 Task: Look for space in Fuyu, China from 9th August, 2023 to 12th August, 2023 for 1 adult in price range Rs.6000 to Rs.15000. Place can be entire place with 1  bedroom having 1 bed and 1 bathroom. Property type can be house, flat, guest house. Amenities needed are: wifi. Booking option can be shelf check-in. Required host language is Chinese (Simplified).
Action: Mouse moved to (714, 100)
Screenshot: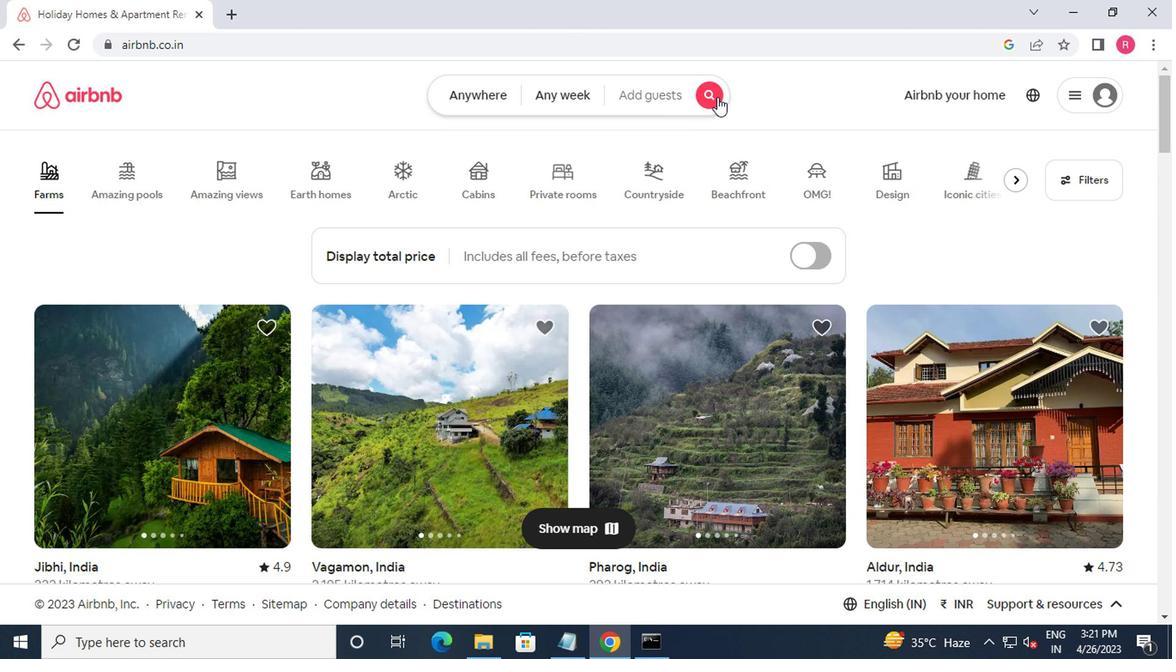 
Action: Mouse pressed left at (714, 100)
Screenshot: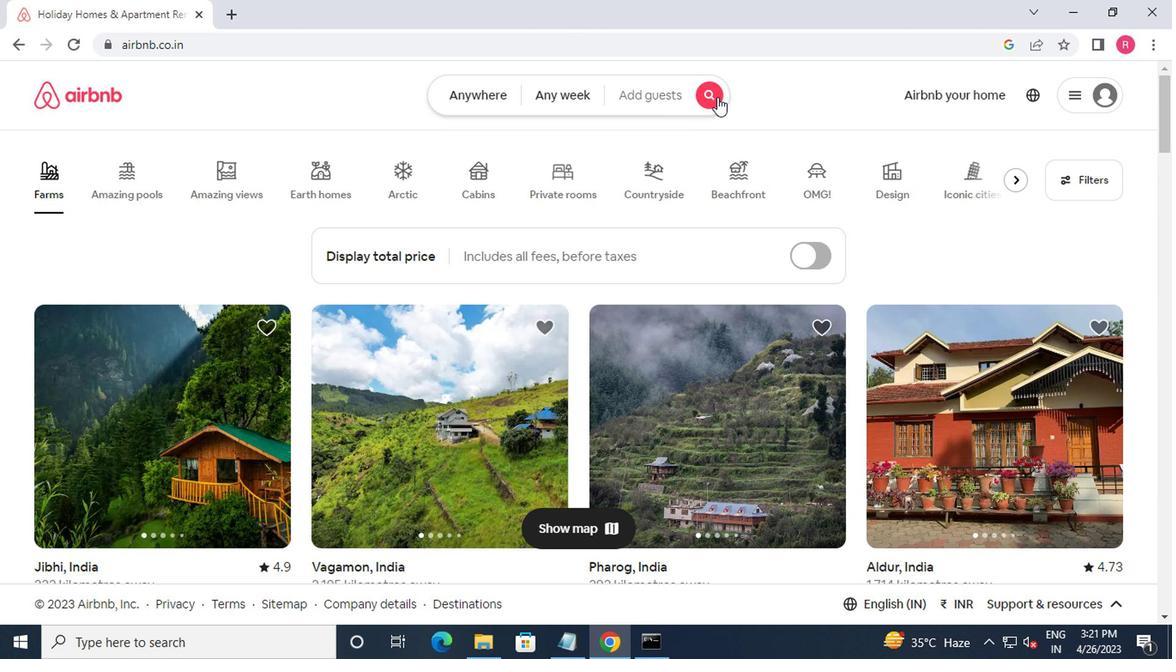 
Action: Mouse moved to (404, 162)
Screenshot: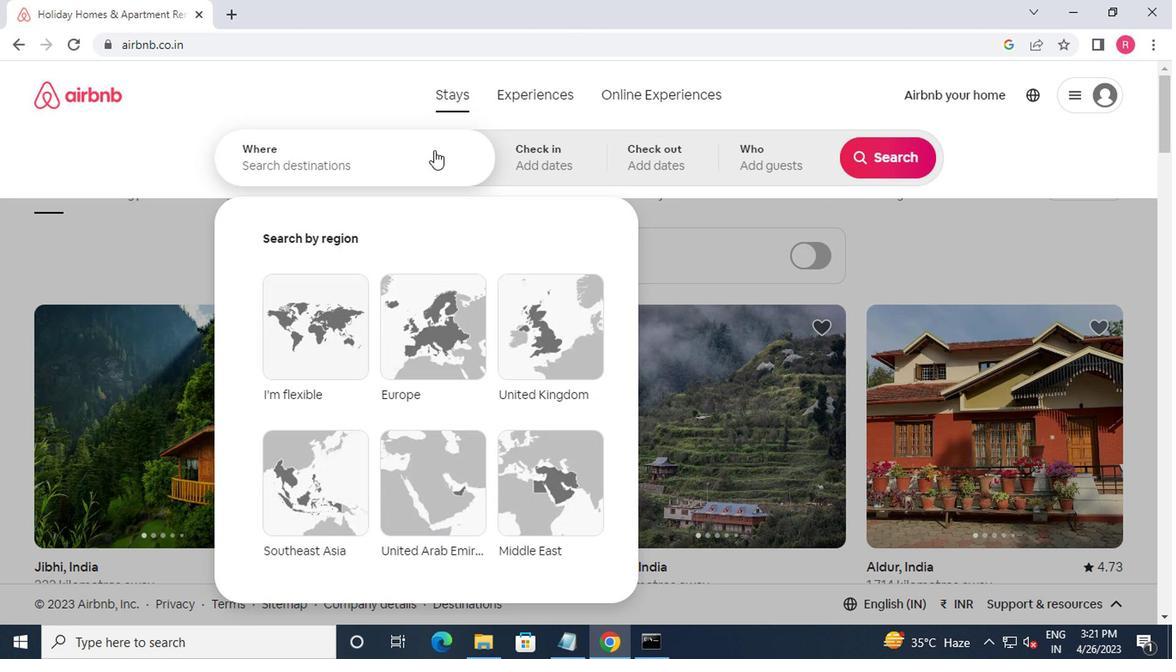 
Action: Mouse pressed left at (404, 162)
Screenshot: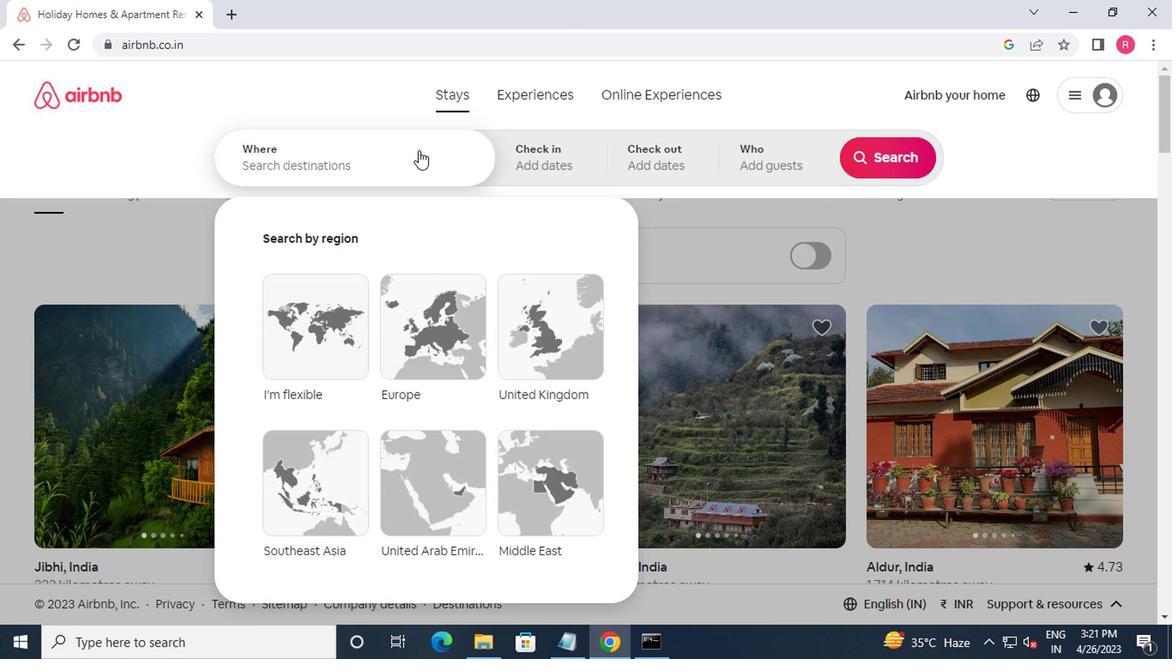 
Action: Mouse moved to (399, 164)
Screenshot: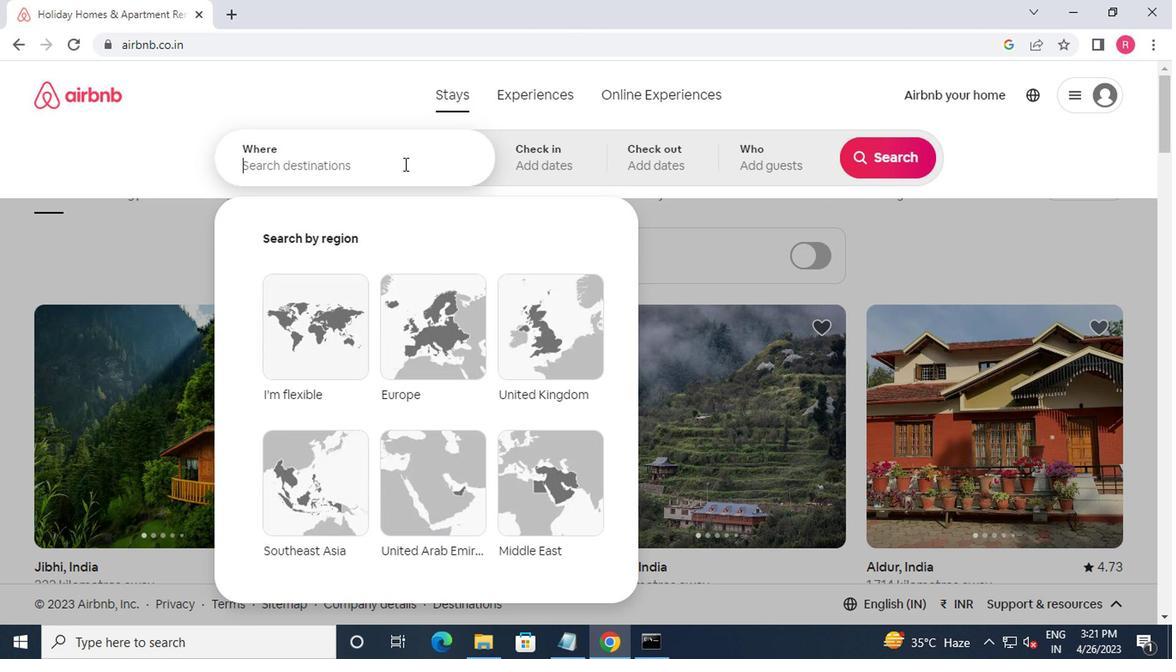 
Action: Key pressed fuyu,china<Key.enter>
Screenshot: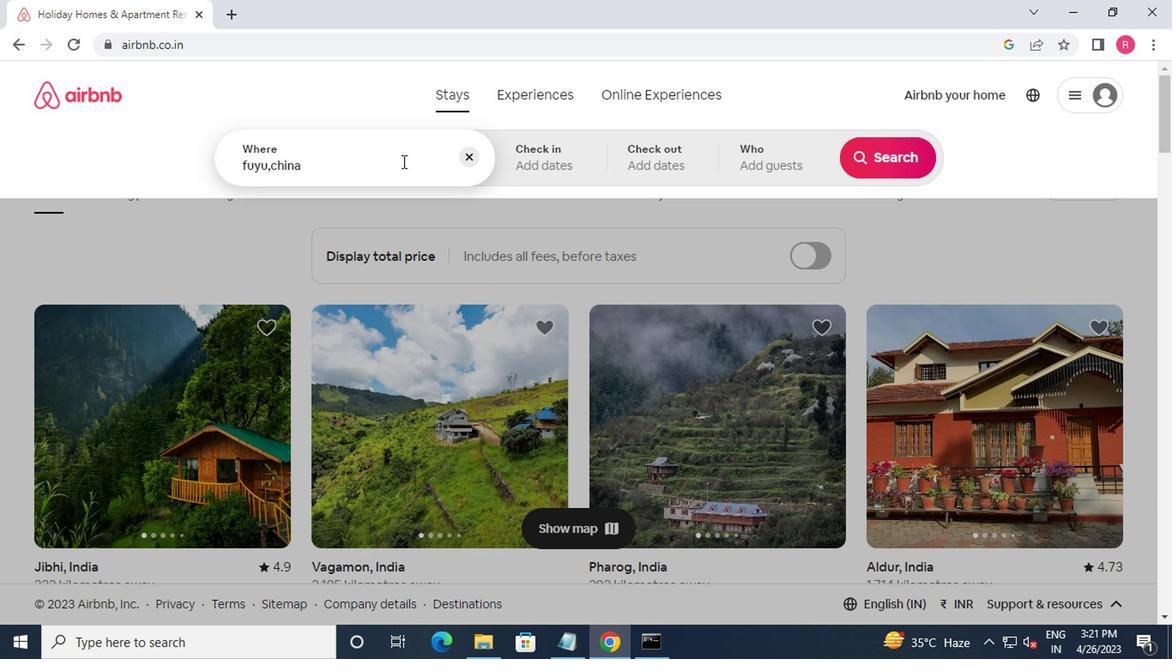 
Action: Mouse moved to (871, 304)
Screenshot: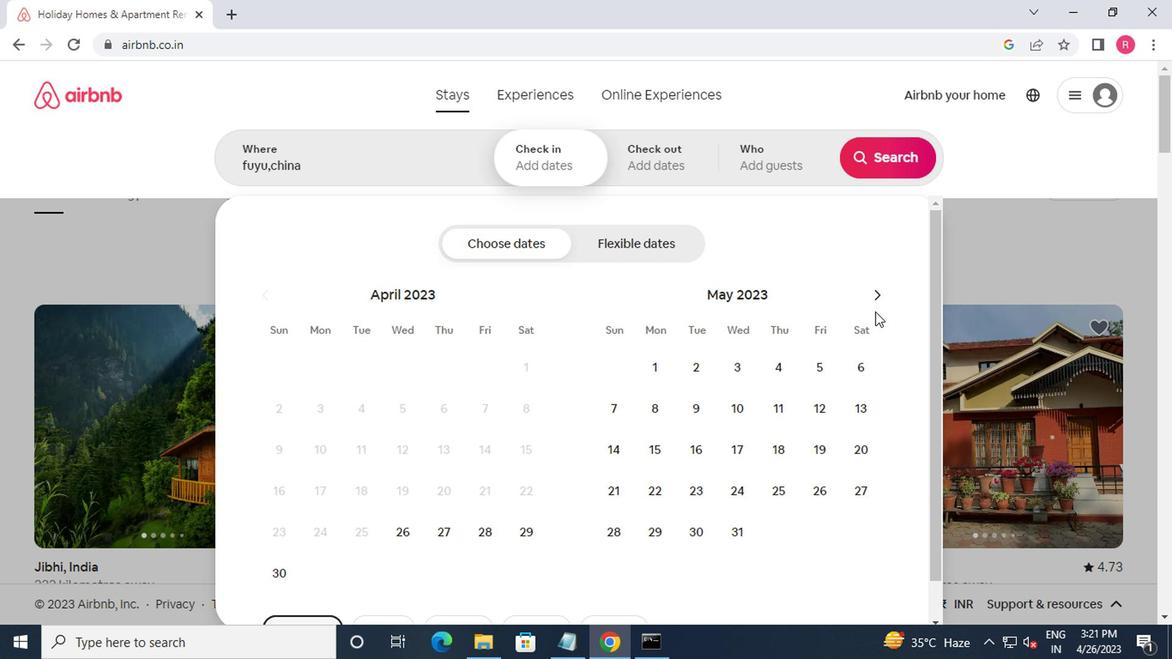 
Action: Mouse pressed left at (871, 304)
Screenshot: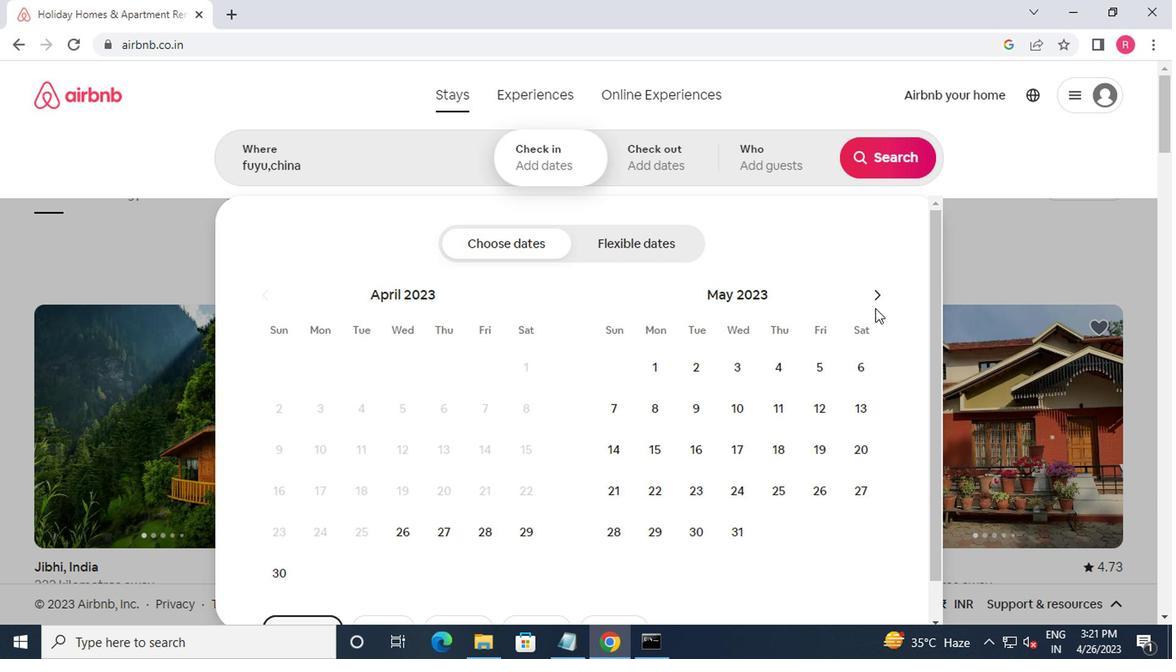 
Action: Mouse moved to (872, 304)
Screenshot: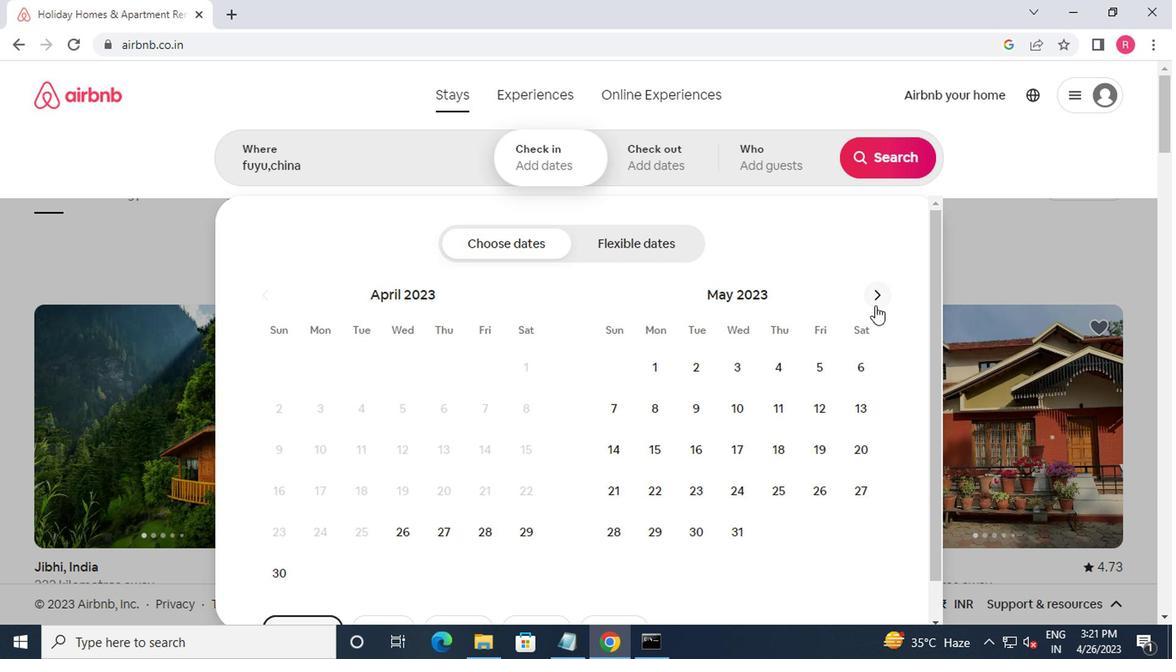 
Action: Mouse pressed left at (872, 304)
Screenshot: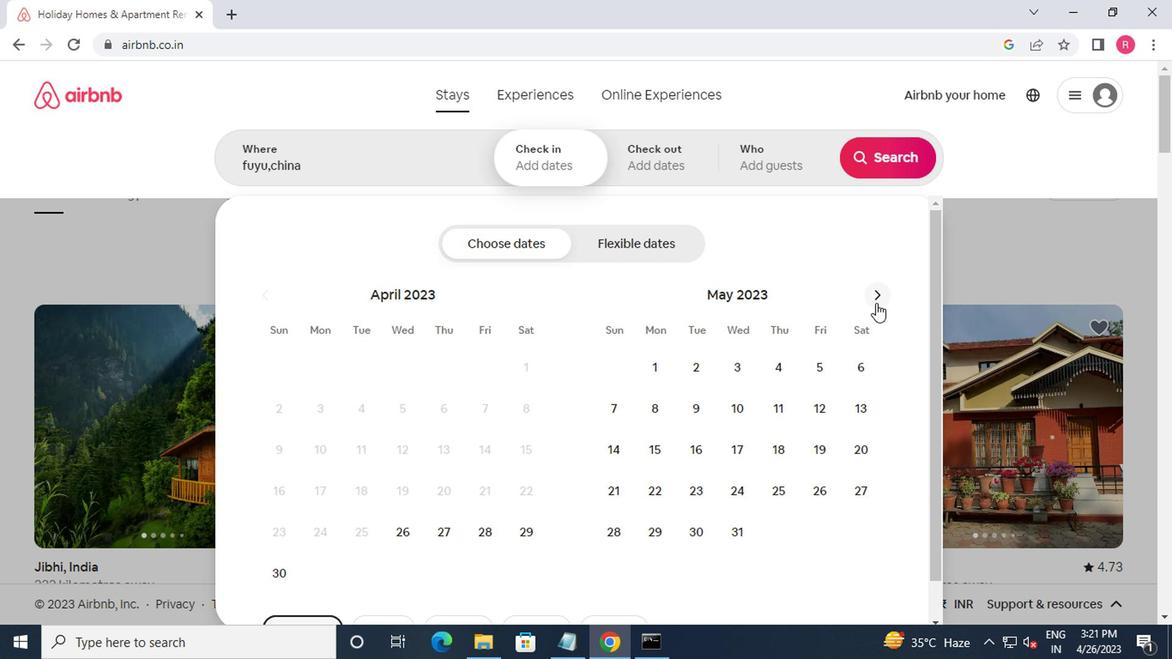 
Action: Mouse pressed left at (872, 304)
Screenshot: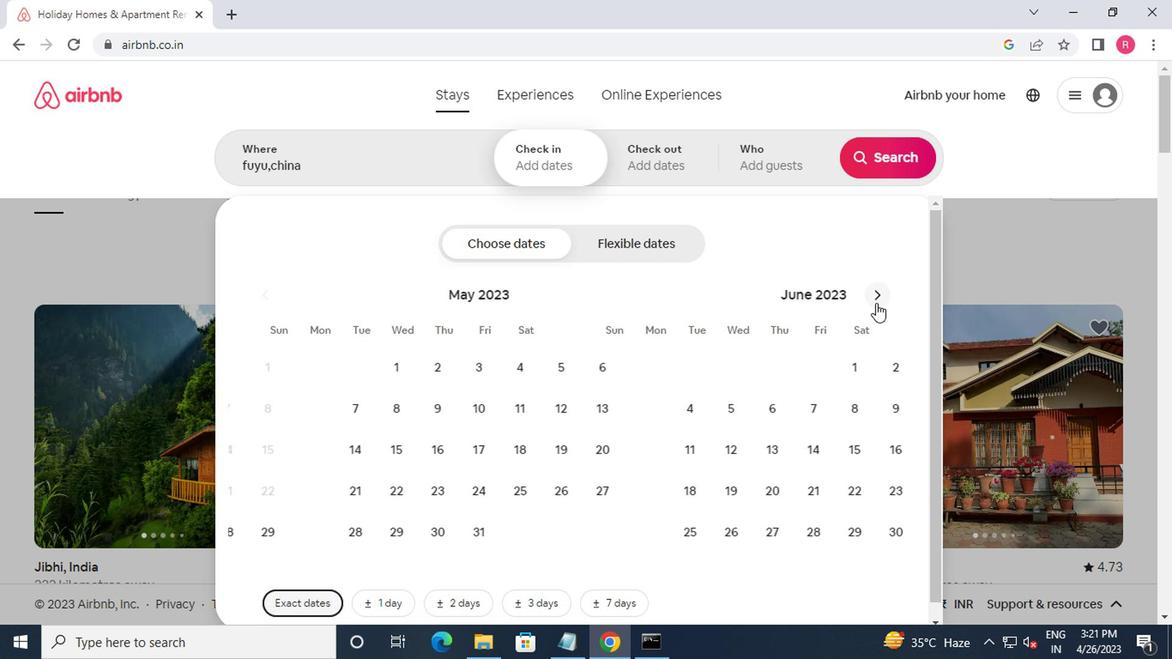 
Action: Mouse moved to (874, 304)
Screenshot: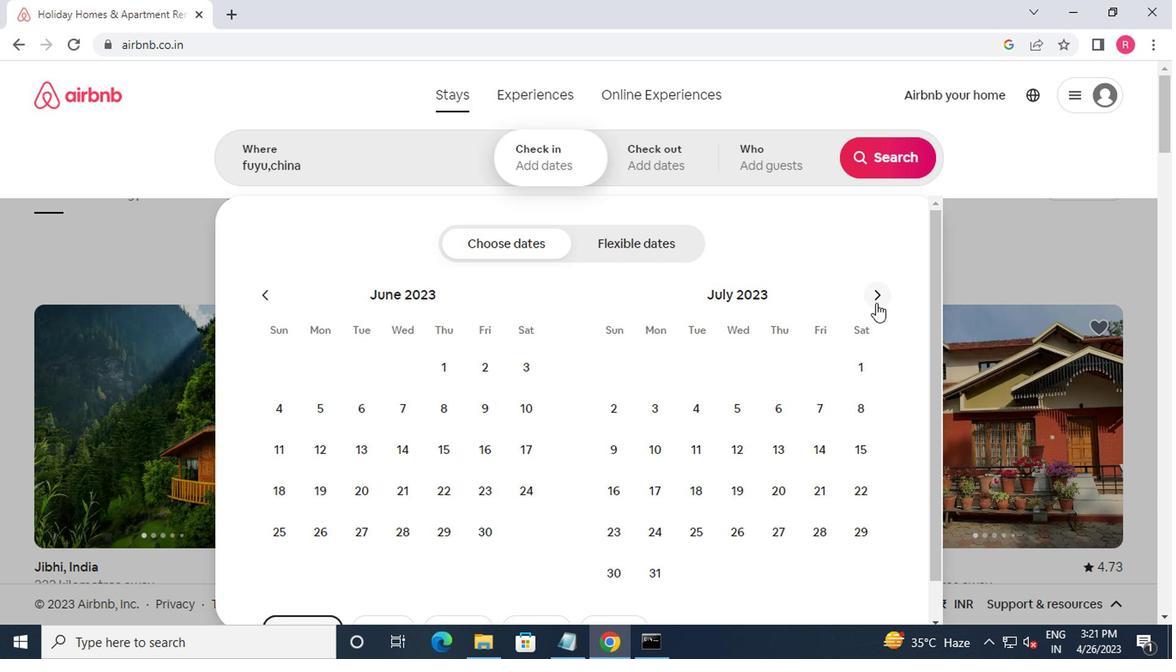 
Action: Mouse pressed left at (874, 304)
Screenshot: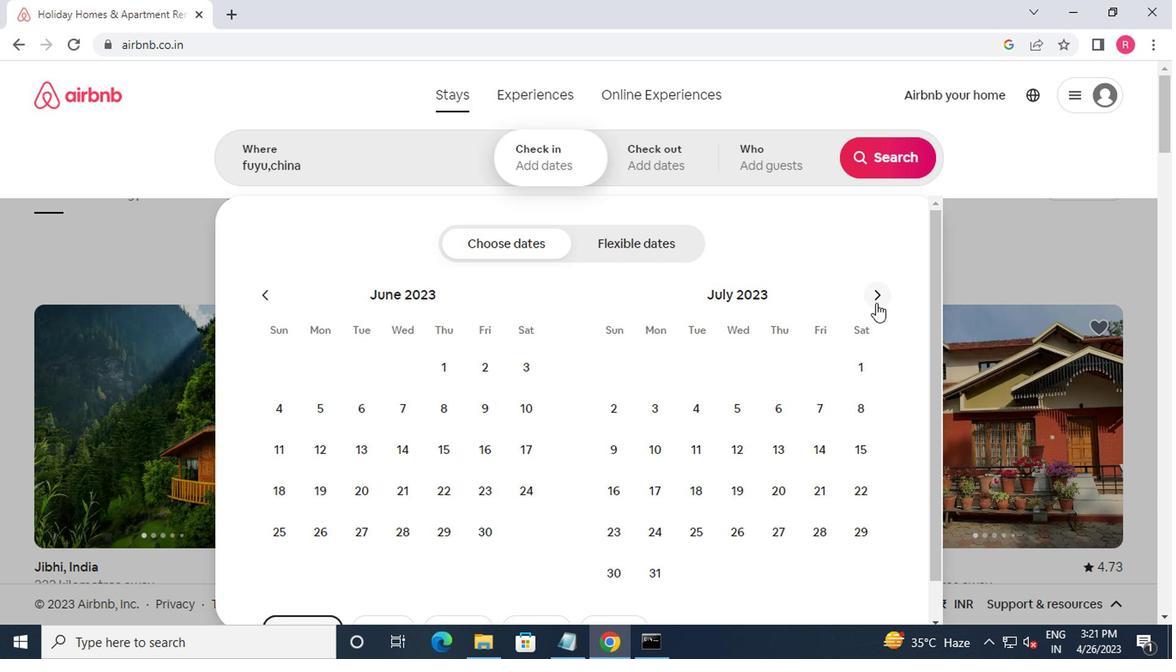 
Action: Mouse moved to (747, 417)
Screenshot: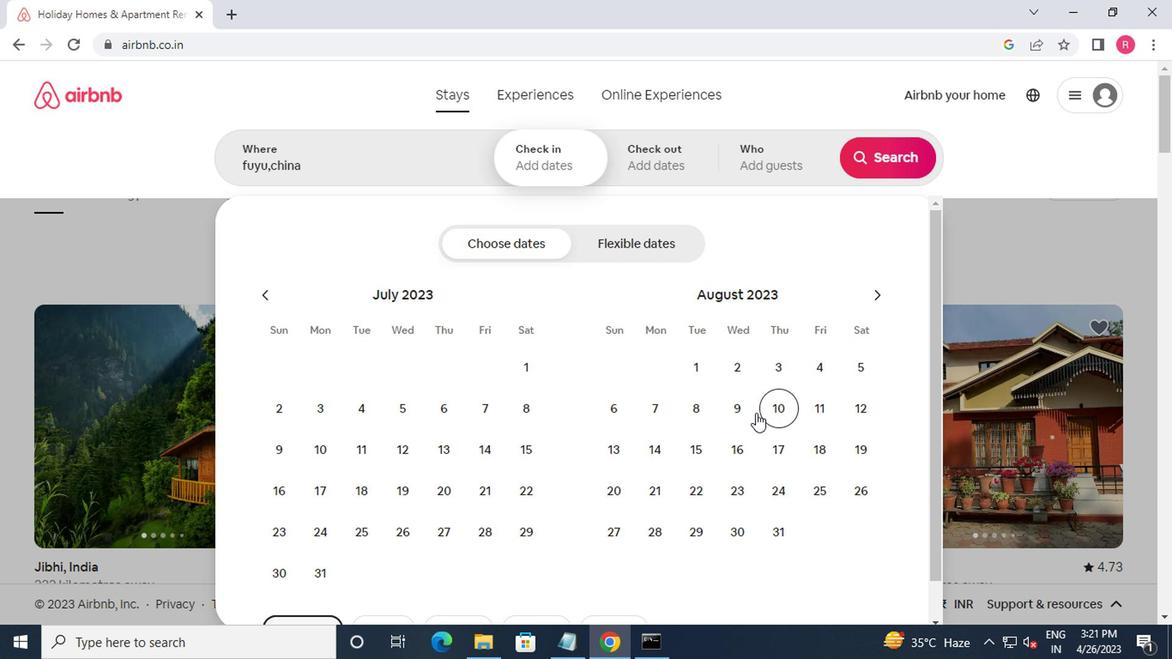 
Action: Mouse pressed left at (747, 417)
Screenshot: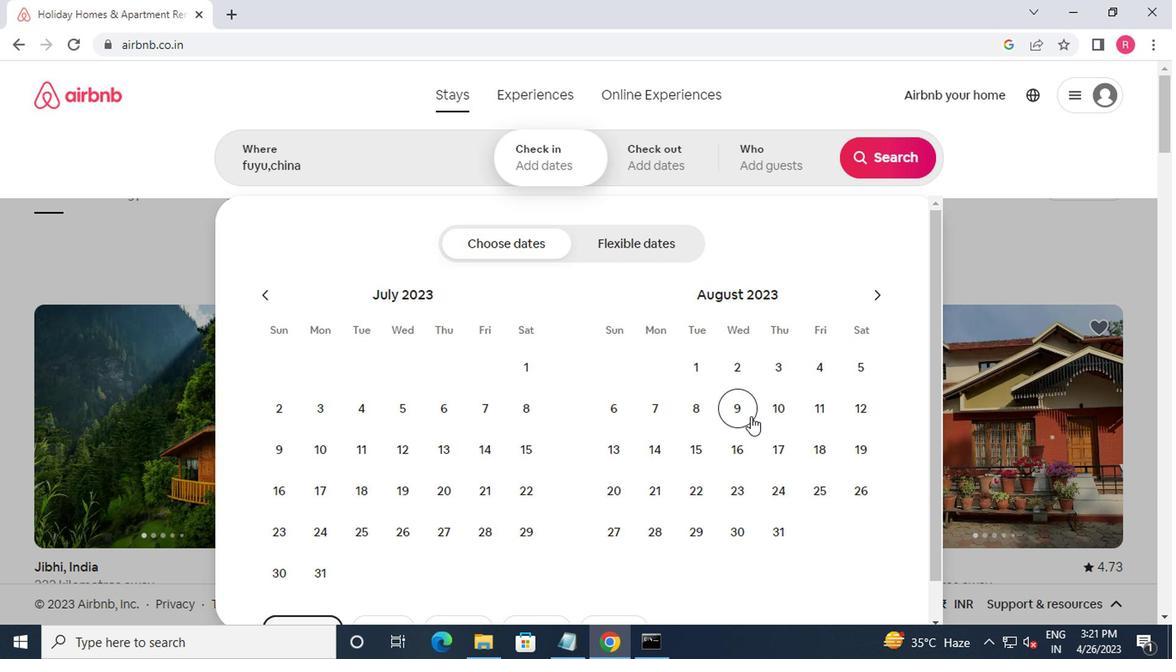 
Action: Mouse moved to (861, 417)
Screenshot: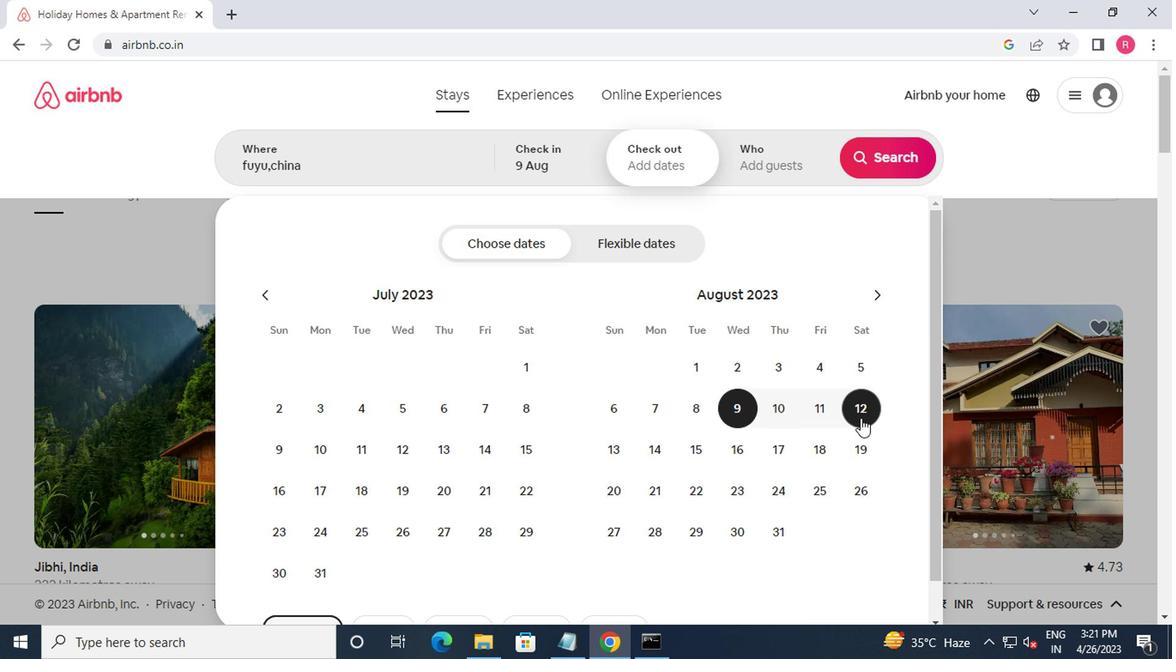 
Action: Mouse pressed left at (861, 417)
Screenshot: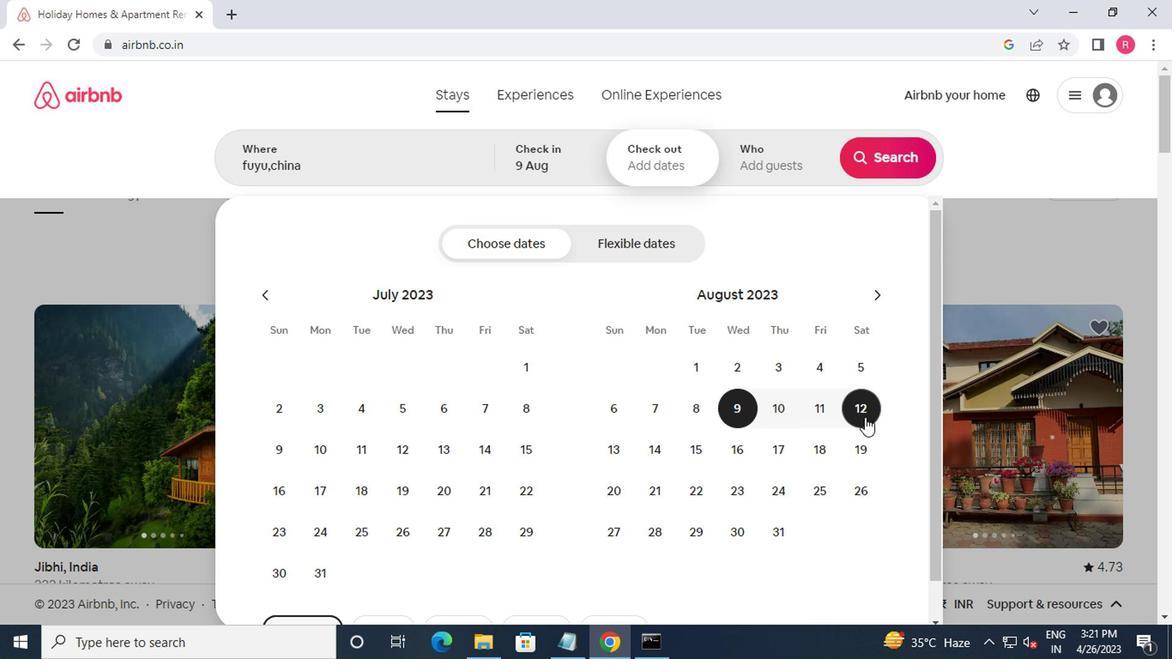 
Action: Mouse moved to (780, 167)
Screenshot: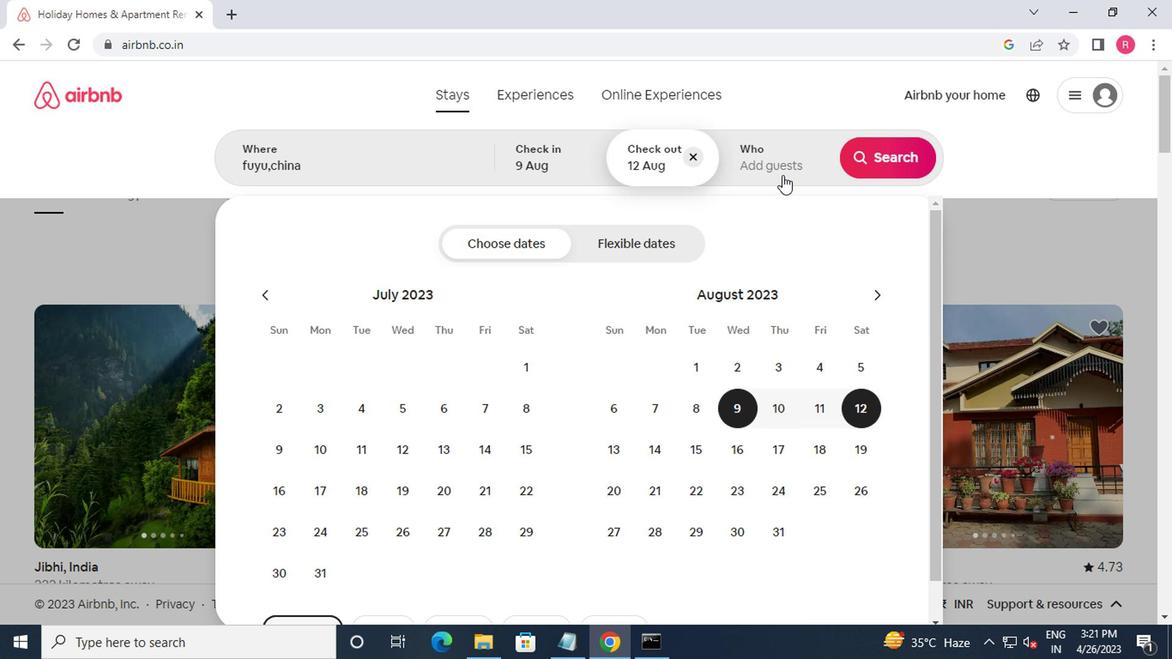 
Action: Mouse pressed left at (780, 167)
Screenshot: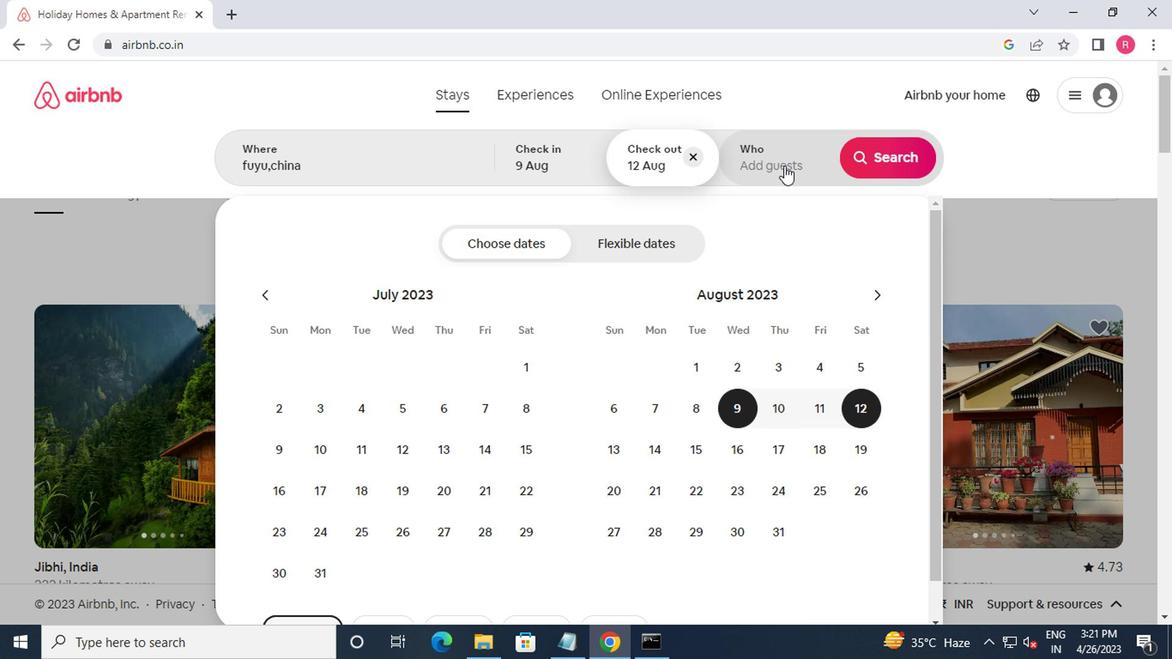 
Action: Mouse moved to (881, 252)
Screenshot: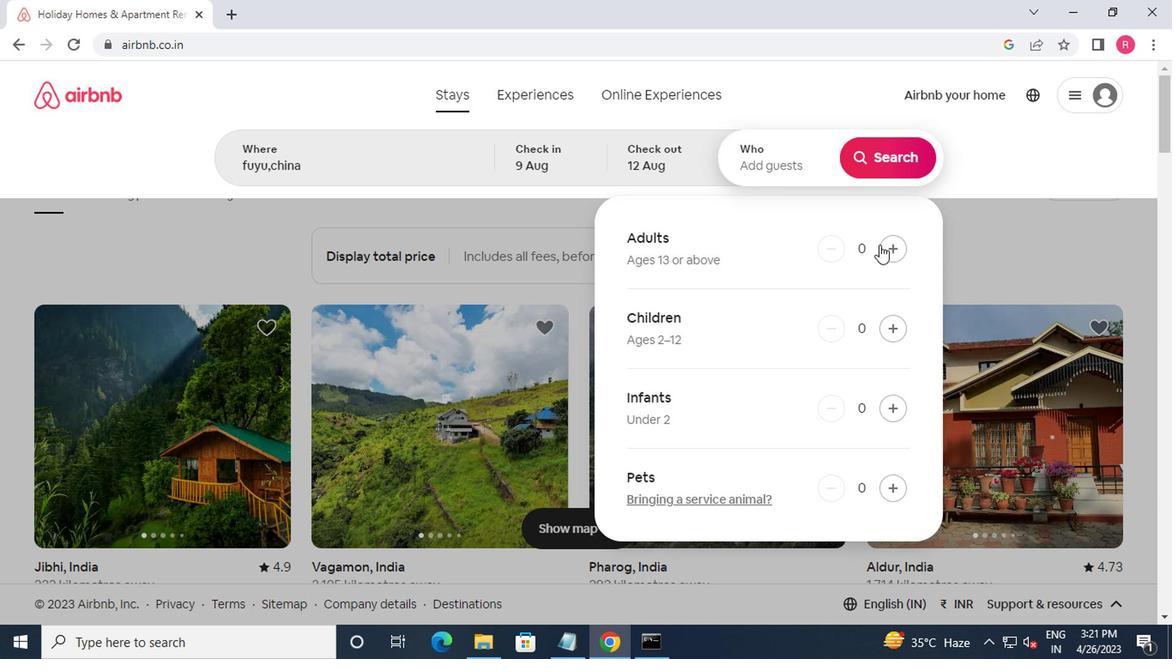 
Action: Mouse pressed left at (881, 252)
Screenshot: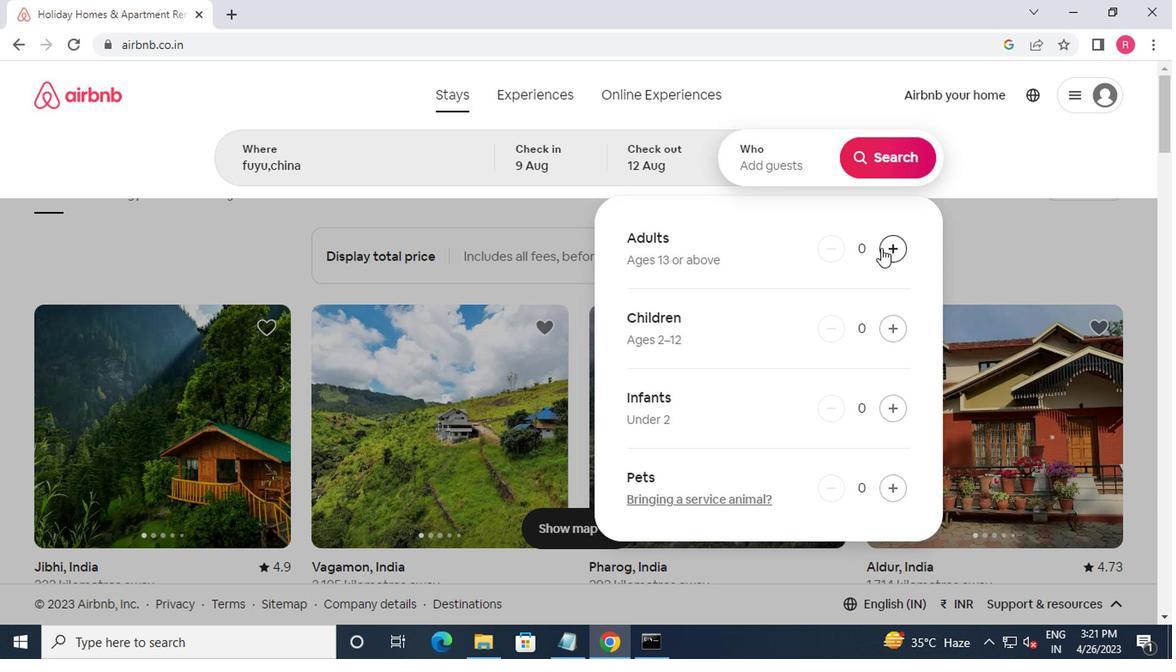 
Action: Mouse moved to (864, 169)
Screenshot: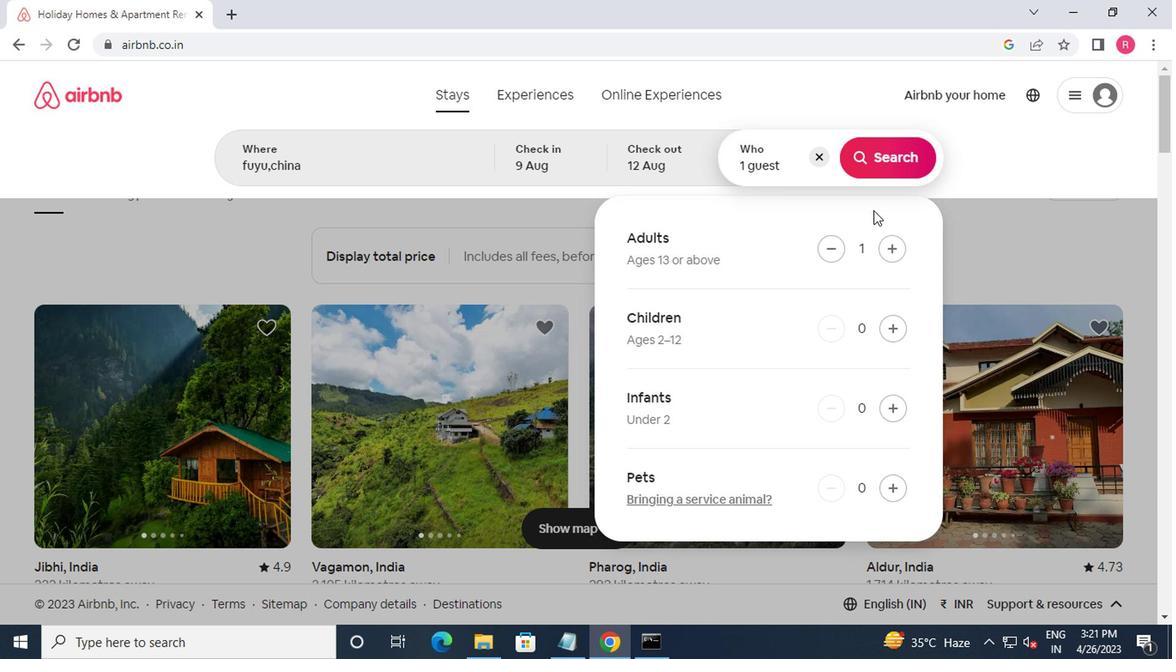 
Action: Mouse pressed left at (864, 169)
Screenshot: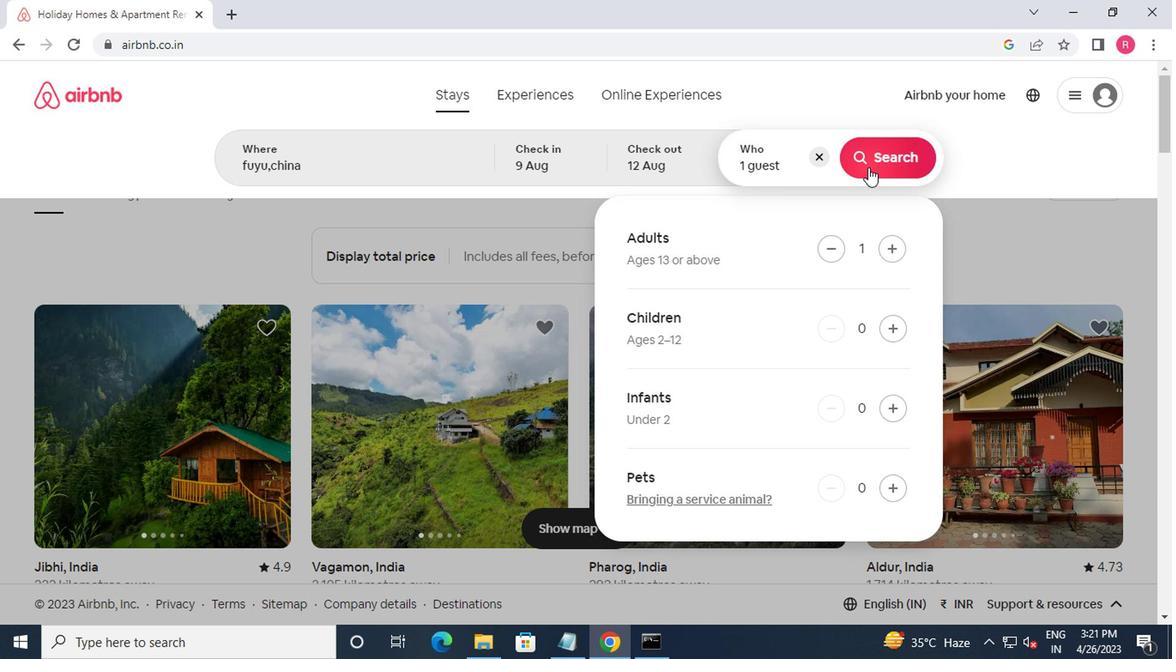 
Action: Mouse moved to (1095, 166)
Screenshot: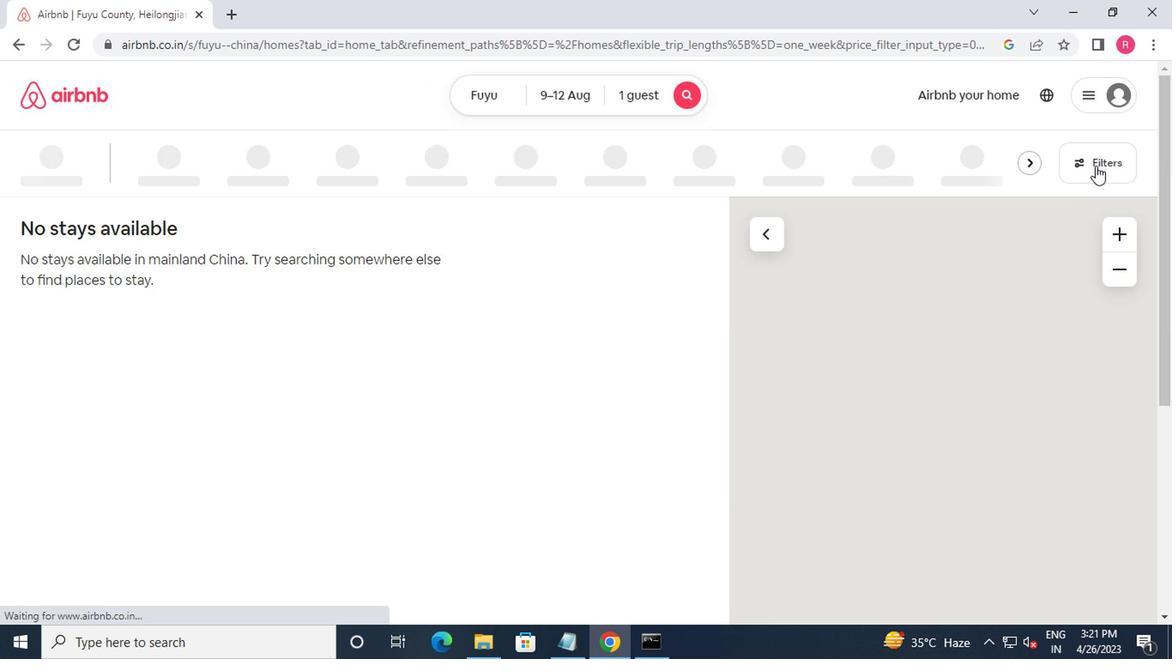 
Action: Mouse pressed left at (1095, 166)
Screenshot: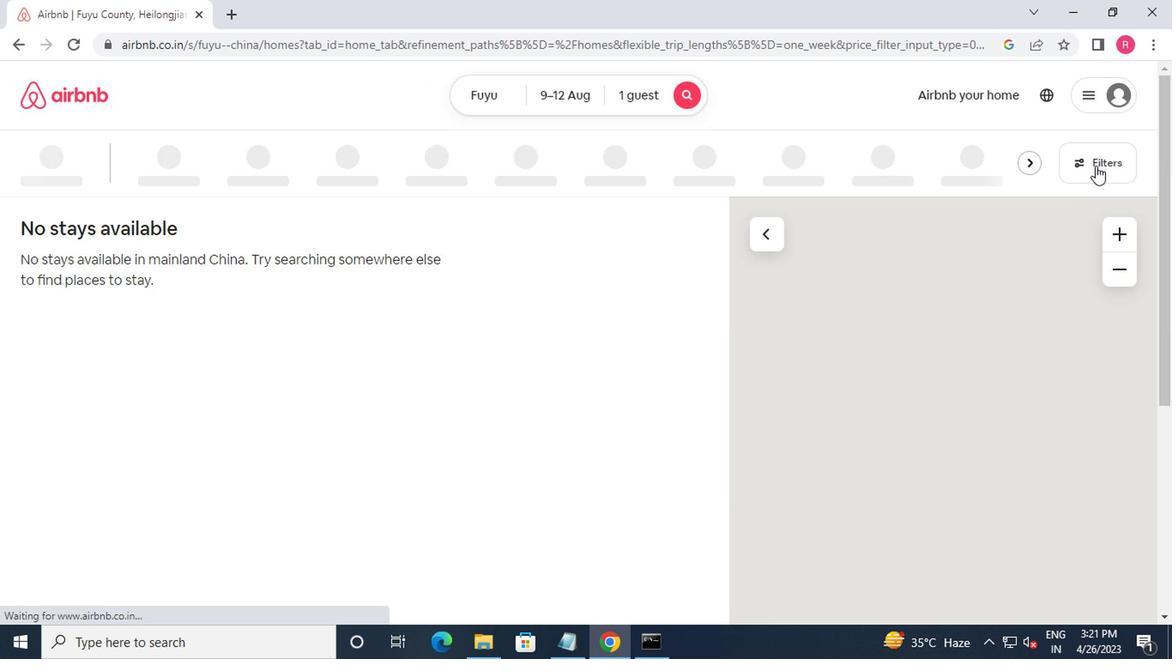 
Action: Mouse moved to (404, 272)
Screenshot: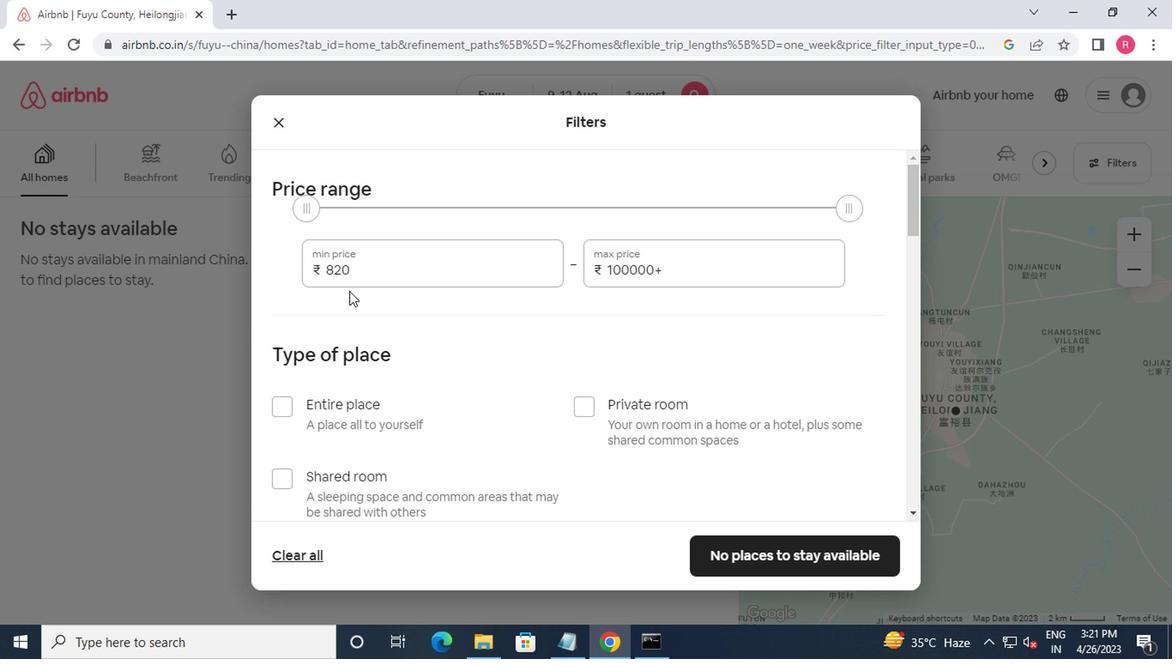 
Action: Mouse pressed left at (404, 272)
Screenshot: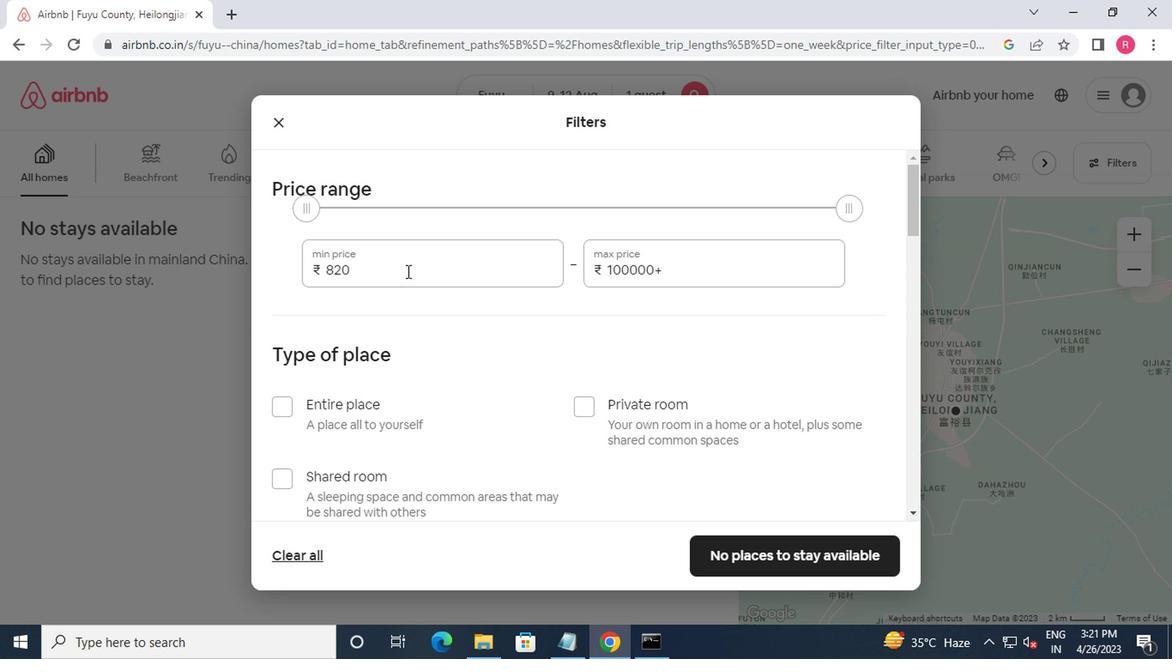 
Action: Mouse moved to (406, 179)
Screenshot: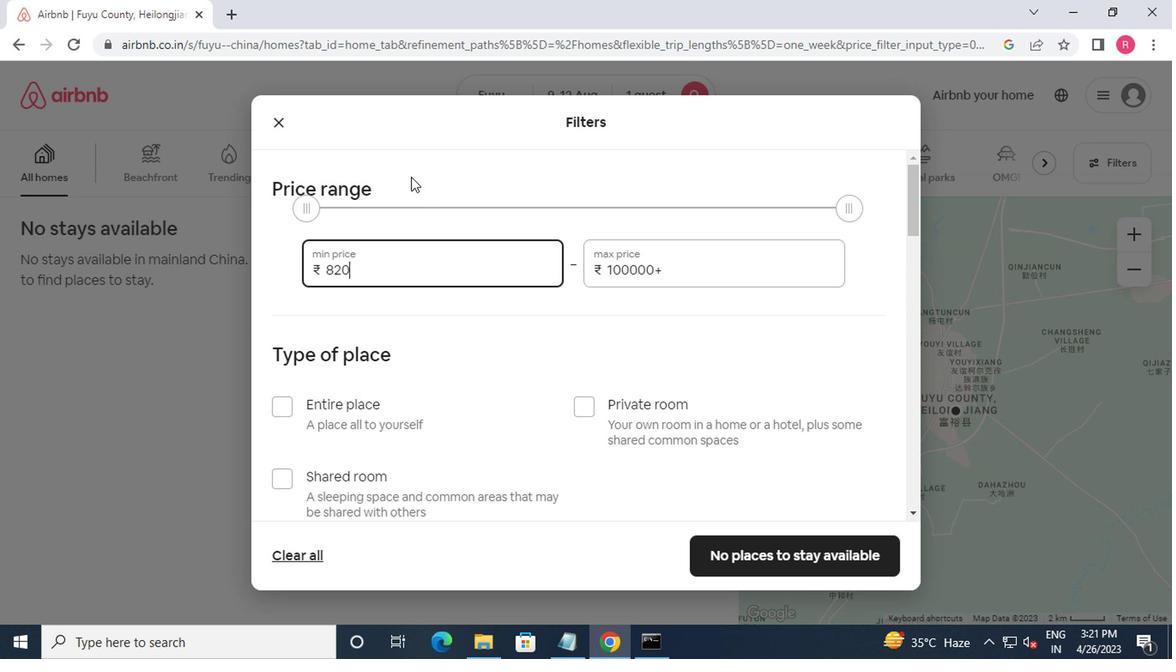 
Action: Key pressed <Key.backspace><Key.backspace><Key.backspace><Key.backspace>6000<Key.tab>15000
Screenshot: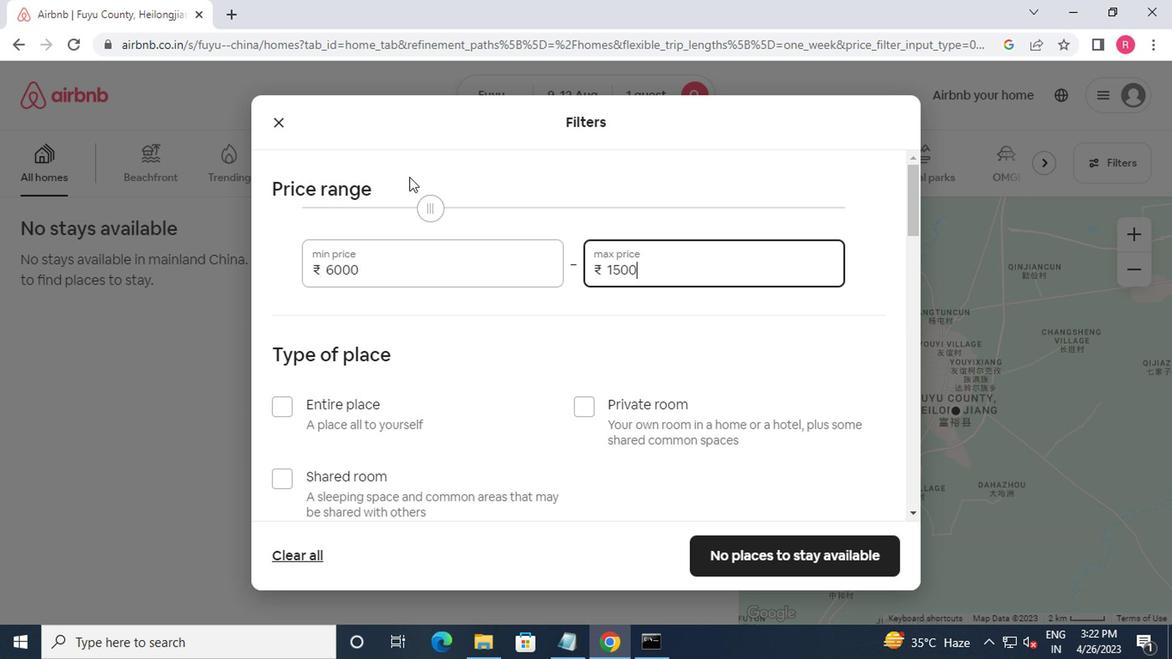 
Action: Mouse moved to (361, 383)
Screenshot: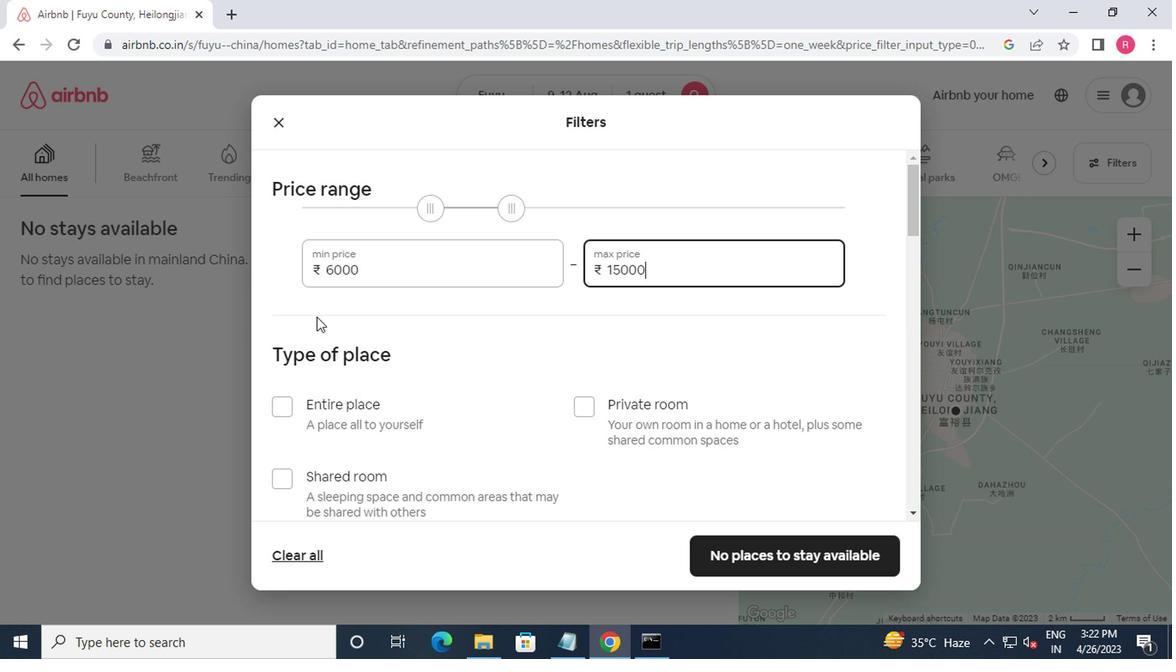 
Action: Mouse scrolled (361, 382) with delta (0, 0)
Screenshot: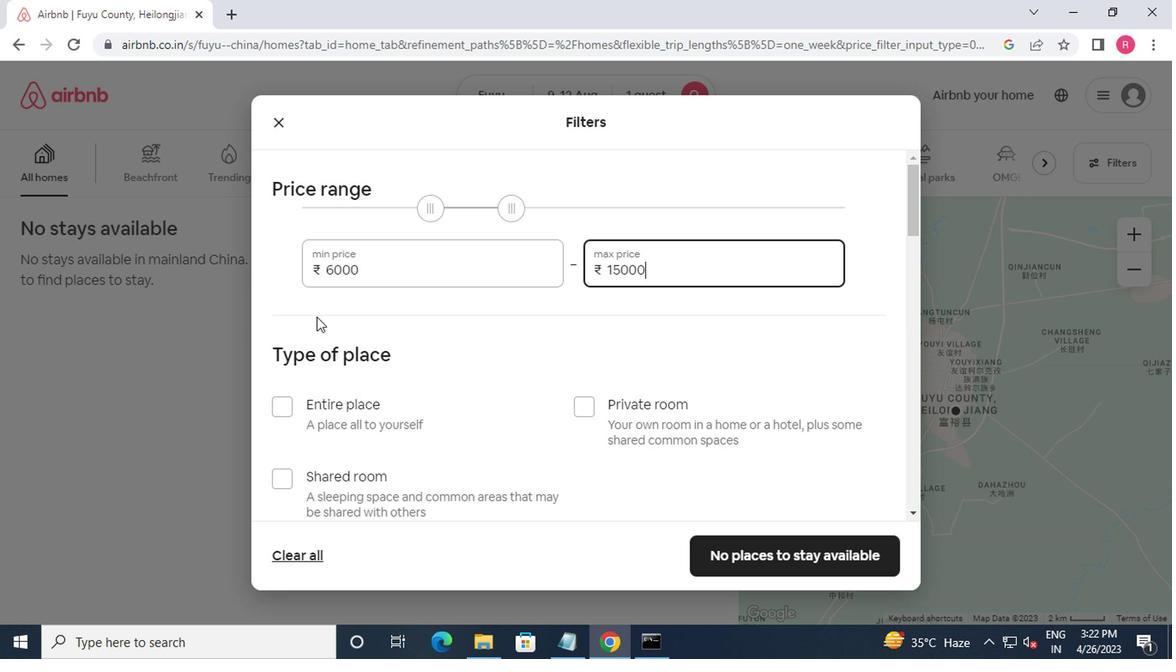 
Action: Mouse moved to (368, 398)
Screenshot: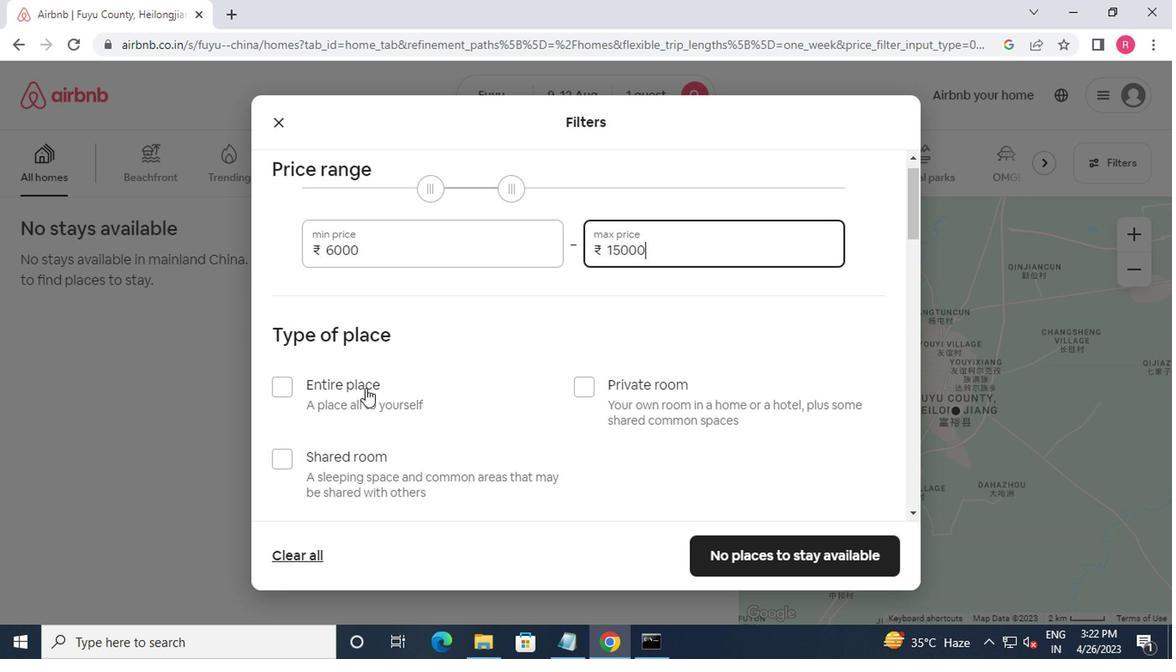 
Action: Mouse scrolled (368, 398) with delta (0, 0)
Screenshot: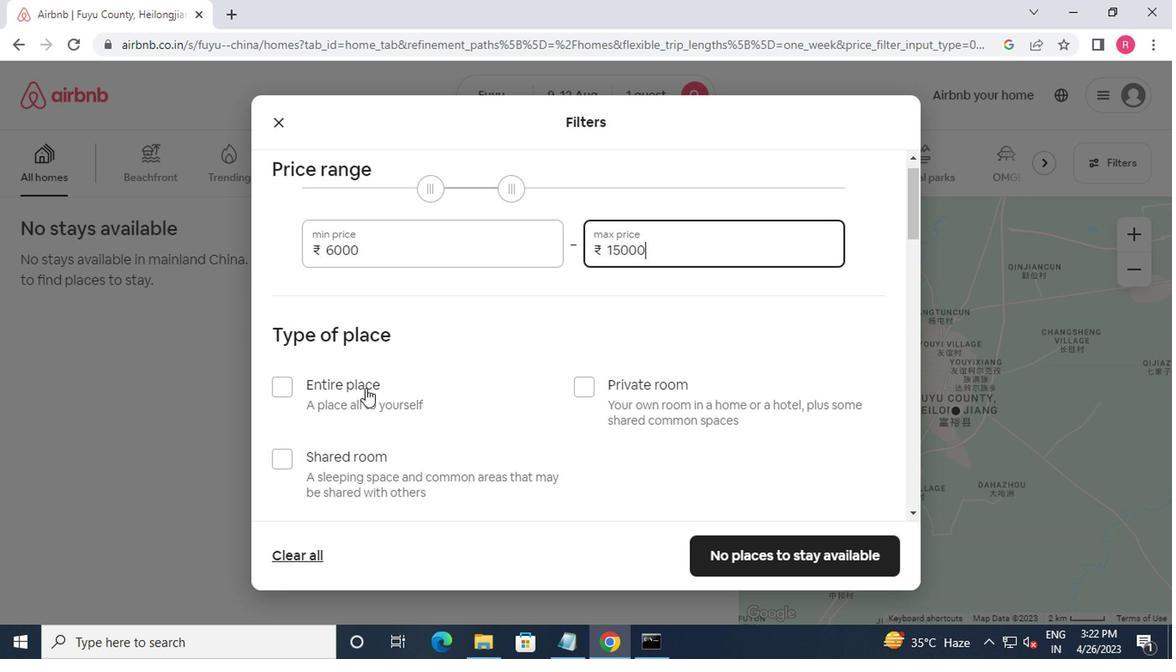 
Action: Mouse moved to (279, 233)
Screenshot: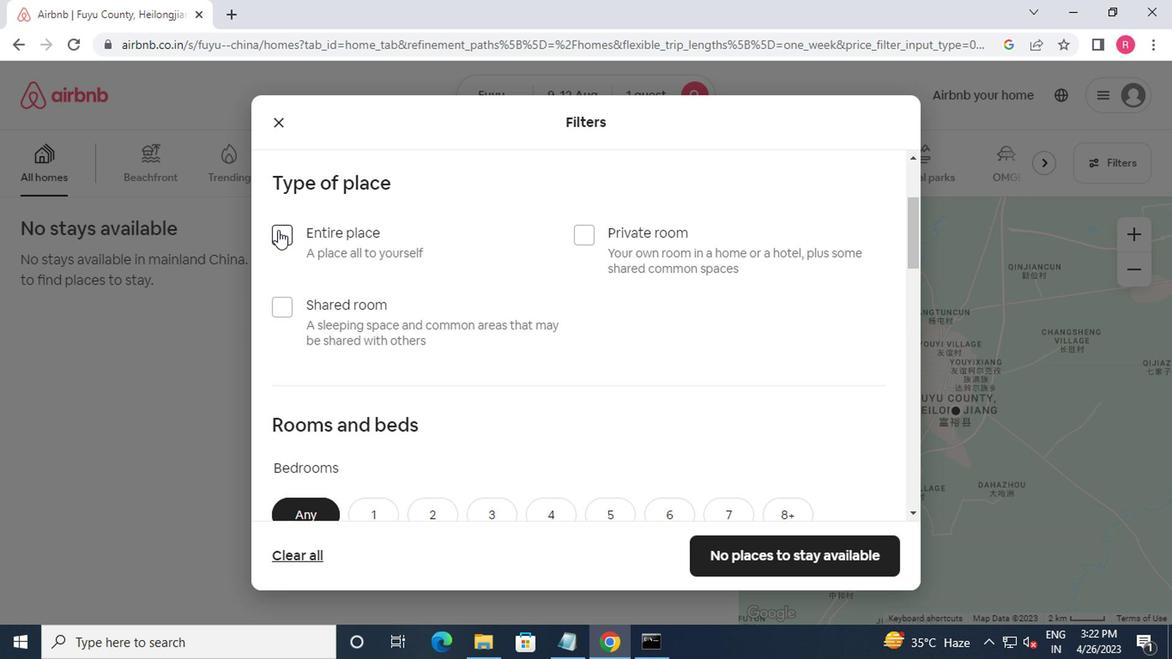 
Action: Mouse pressed left at (279, 233)
Screenshot: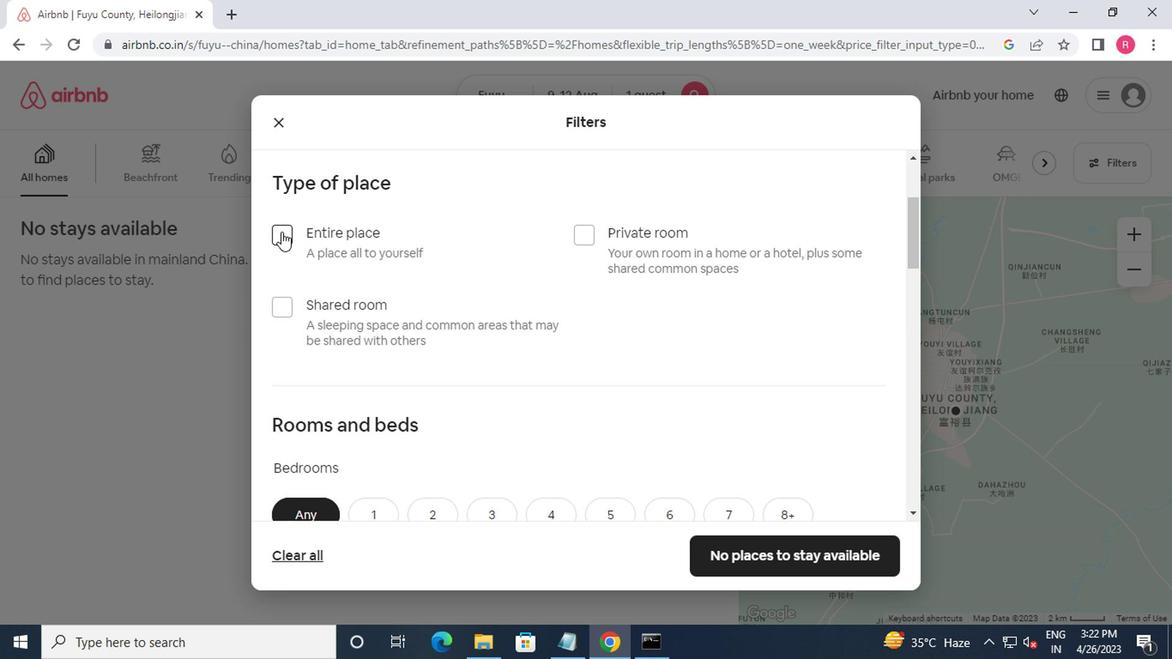 
Action: Mouse moved to (291, 261)
Screenshot: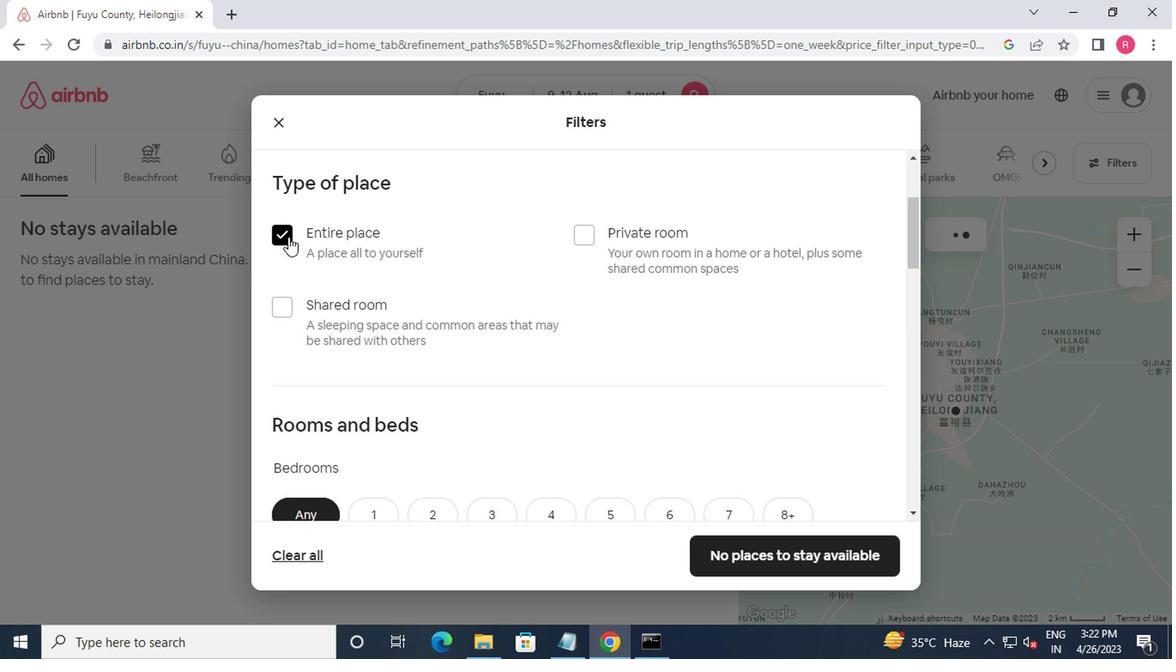 
Action: Mouse scrolled (291, 260) with delta (0, -1)
Screenshot: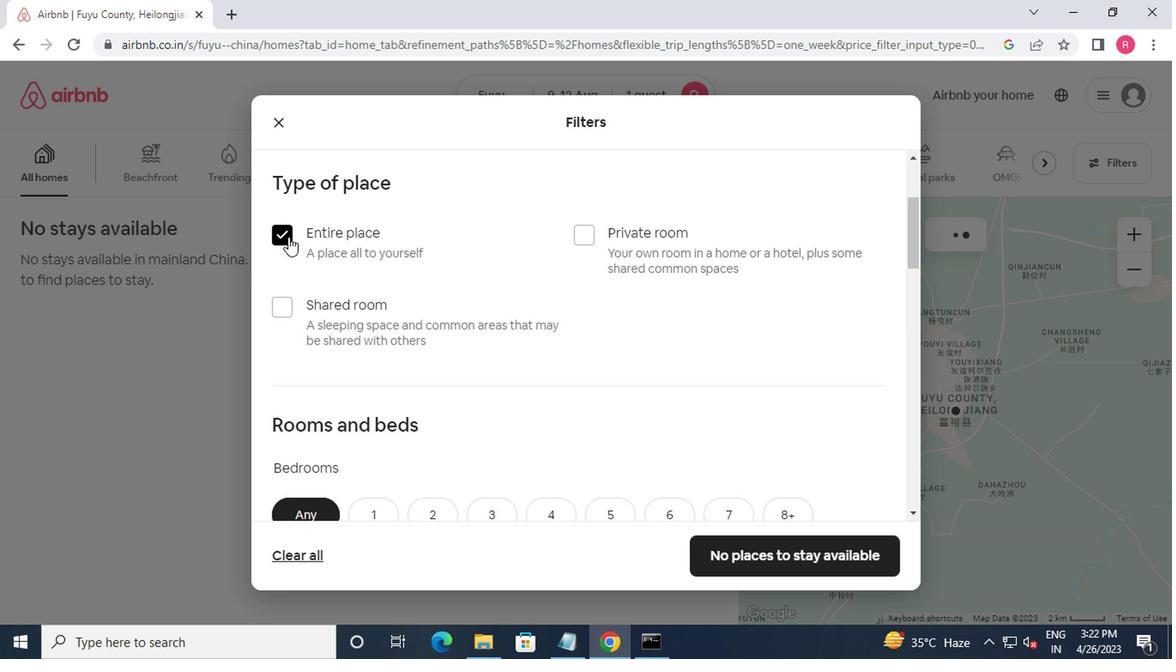 
Action: Mouse moved to (302, 285)
Screenshot: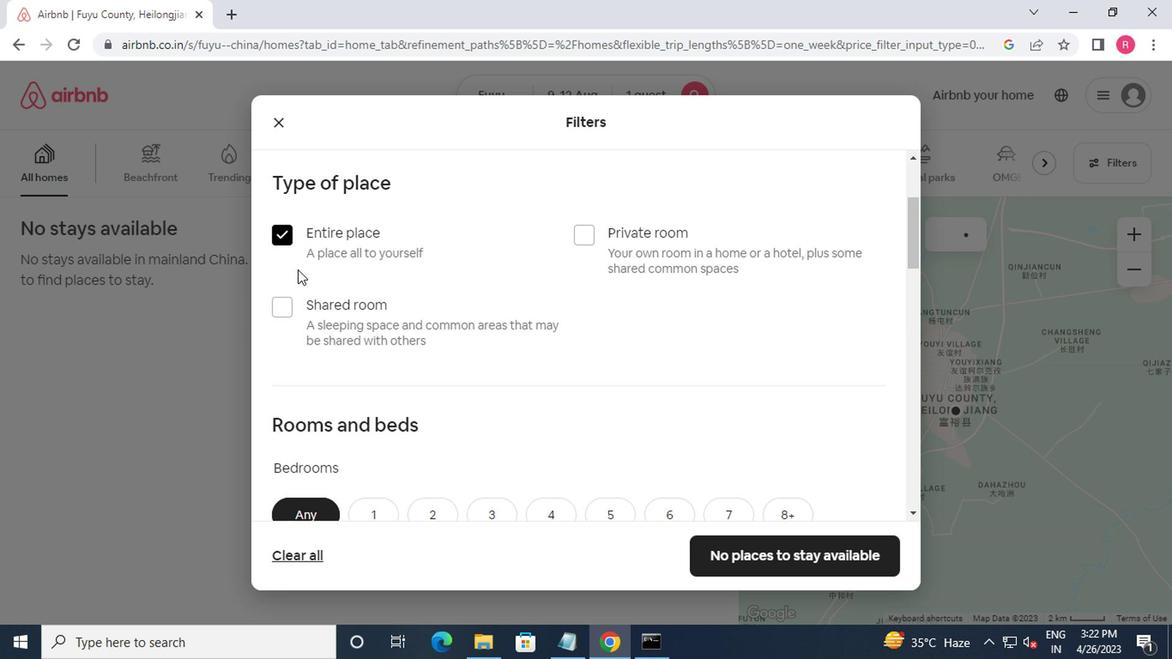 
Action: Mouse scrolled (302, 285) with delta (0, 0)
Screenshot: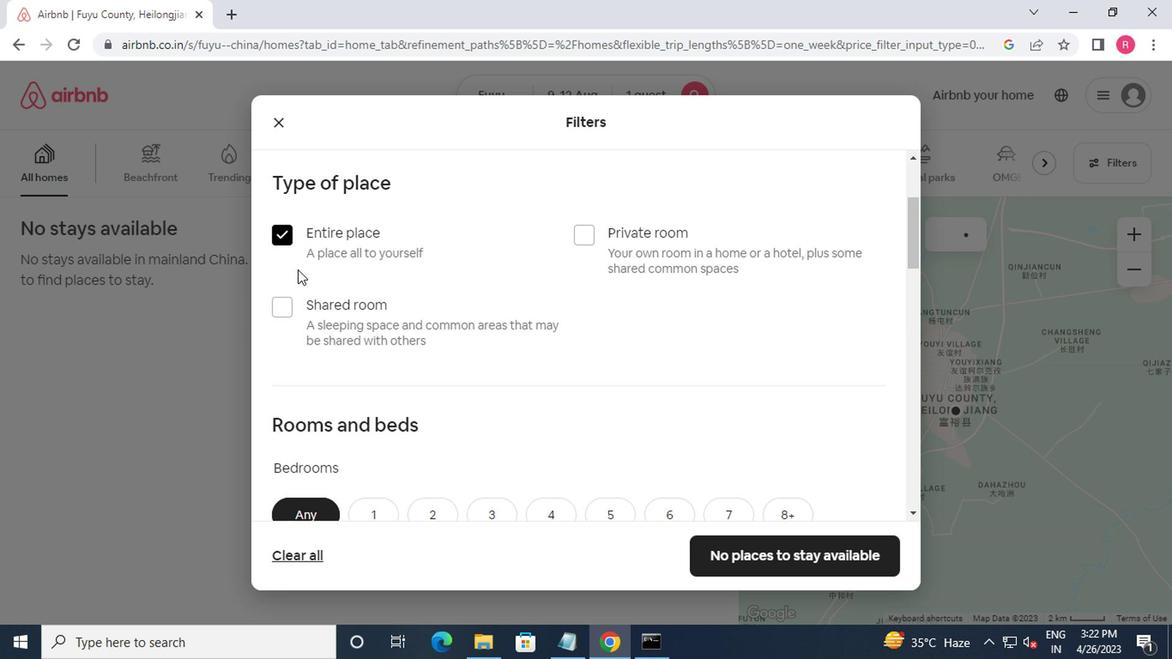 
Action: Mouse moved to (318, 299)
Screenshot: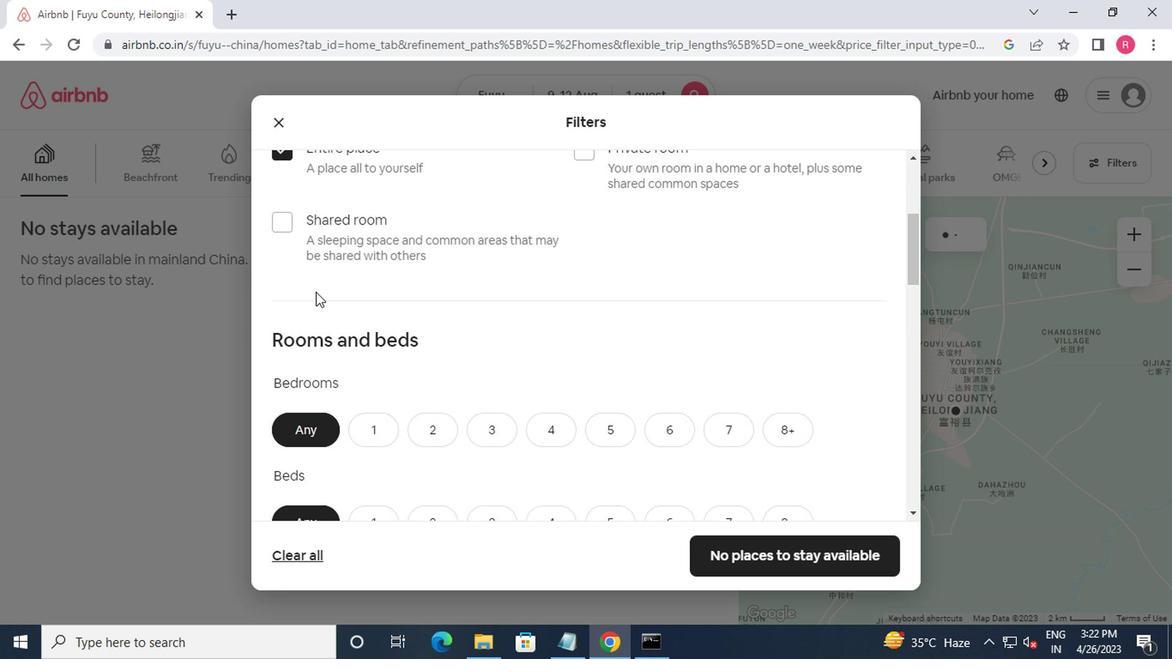 
Action: Mouse scrolled (318, 298) with delta (0, 0)
Screenshot: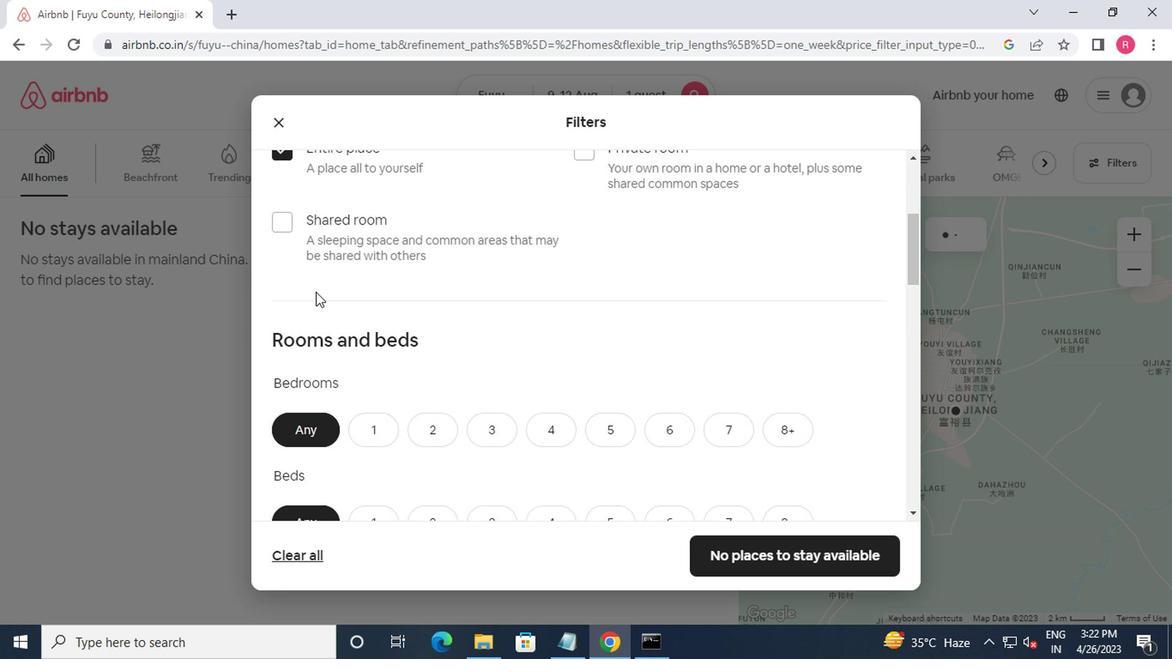 
Action: Mouse moved to (368, 260)
Screenshot: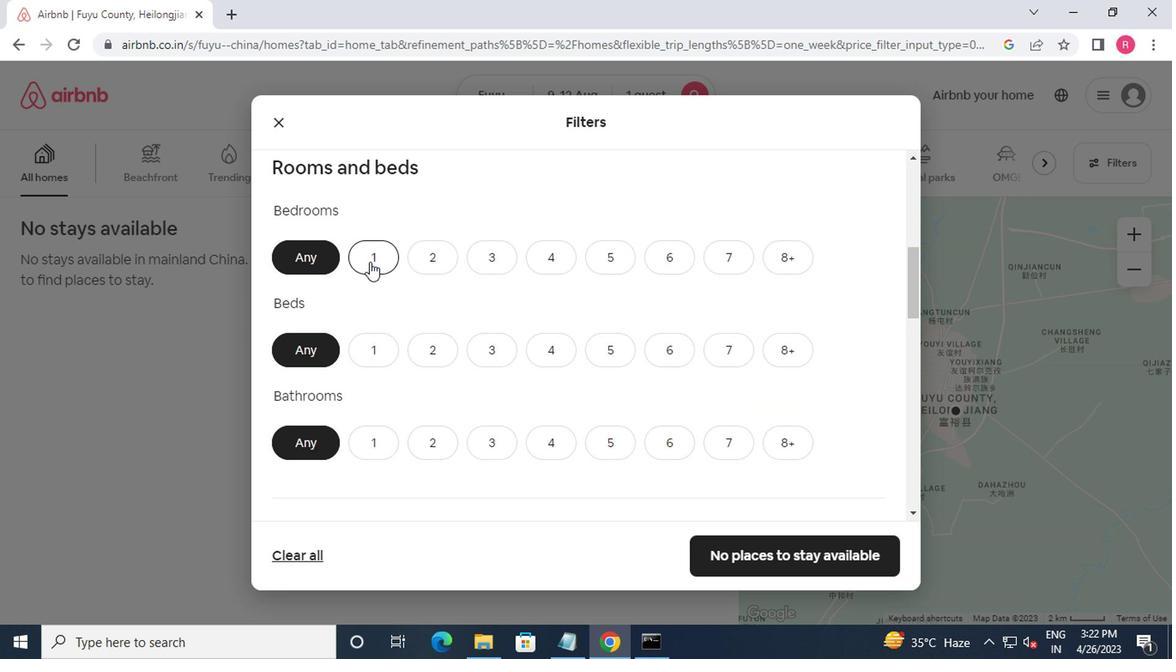 
Action: Mouse pressed left at (368, 260)
Screenshot: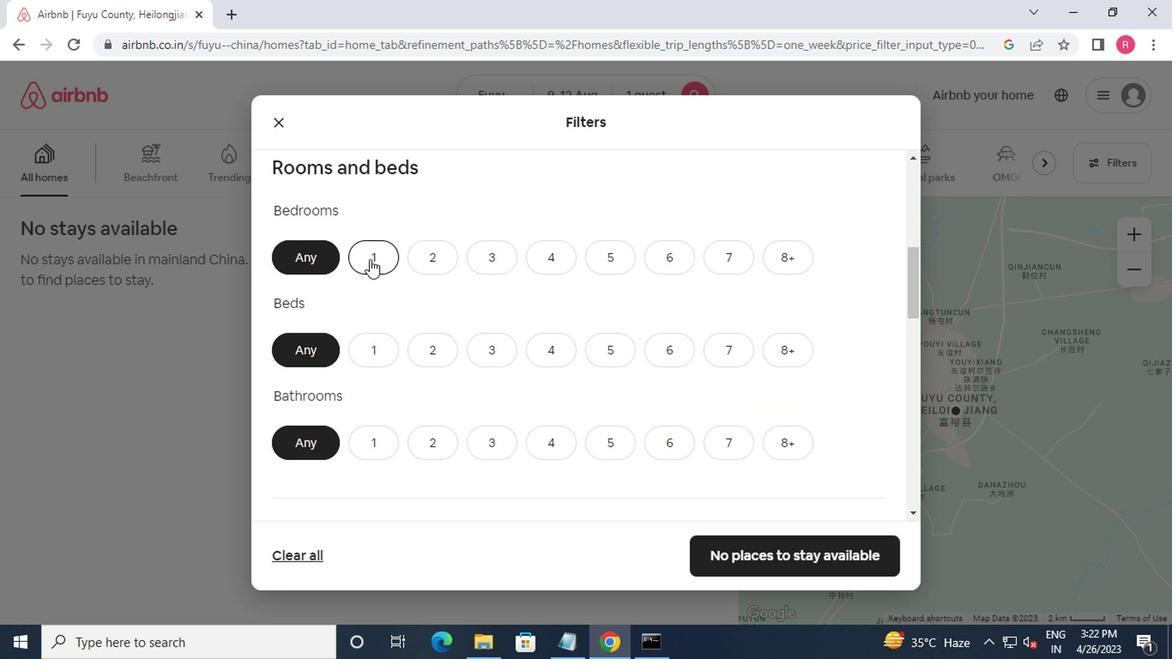 
Action: Mouse moved to (370, 271)
Screenshot: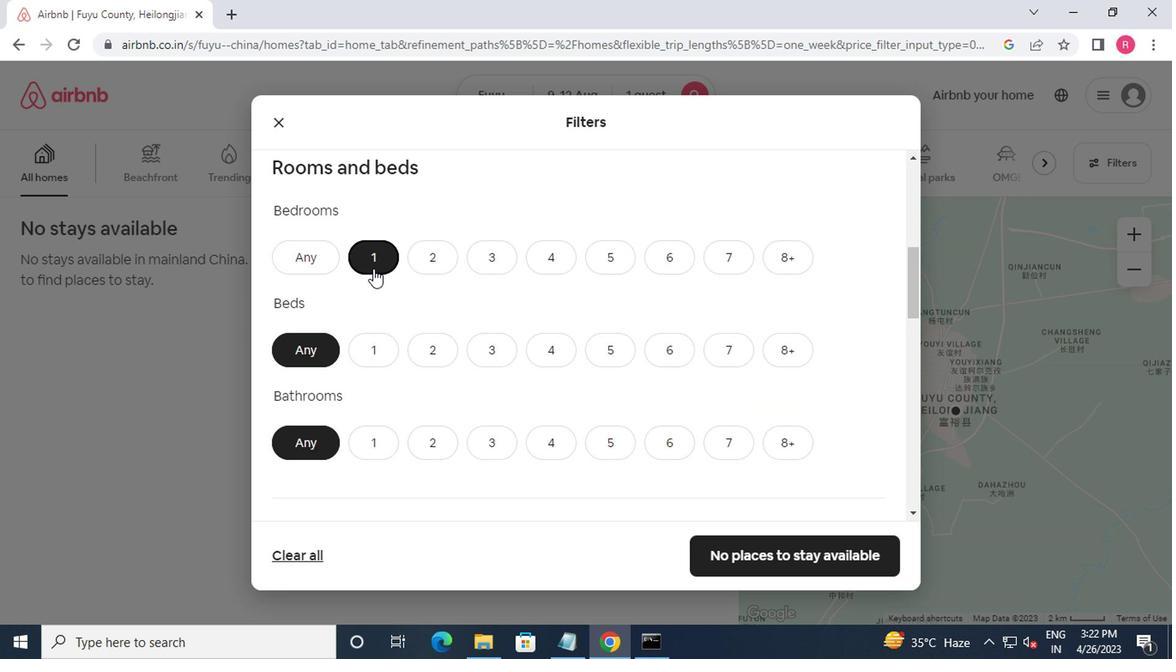 
Action: Mouse scrolled (370, 270) with delta (0, 0)
Screenshot: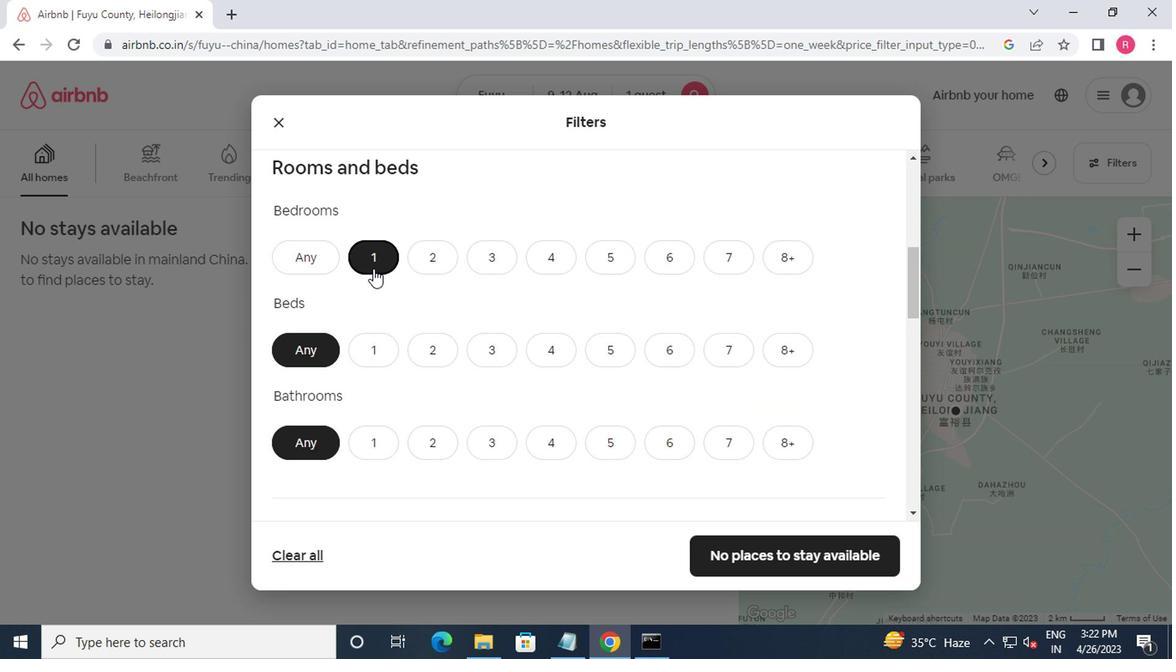 
Action: Mouse moved to (374, 285)
Screenshot: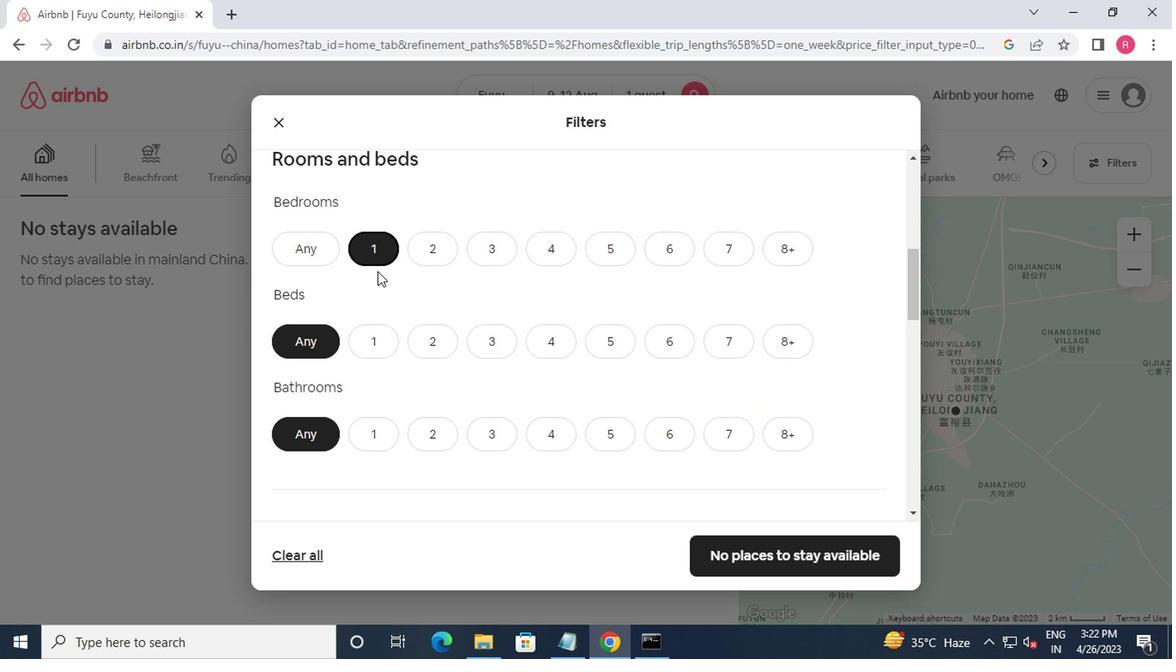 
Action: Mouse scrolled (374, 285) with delta (0, 0)
Screenshot: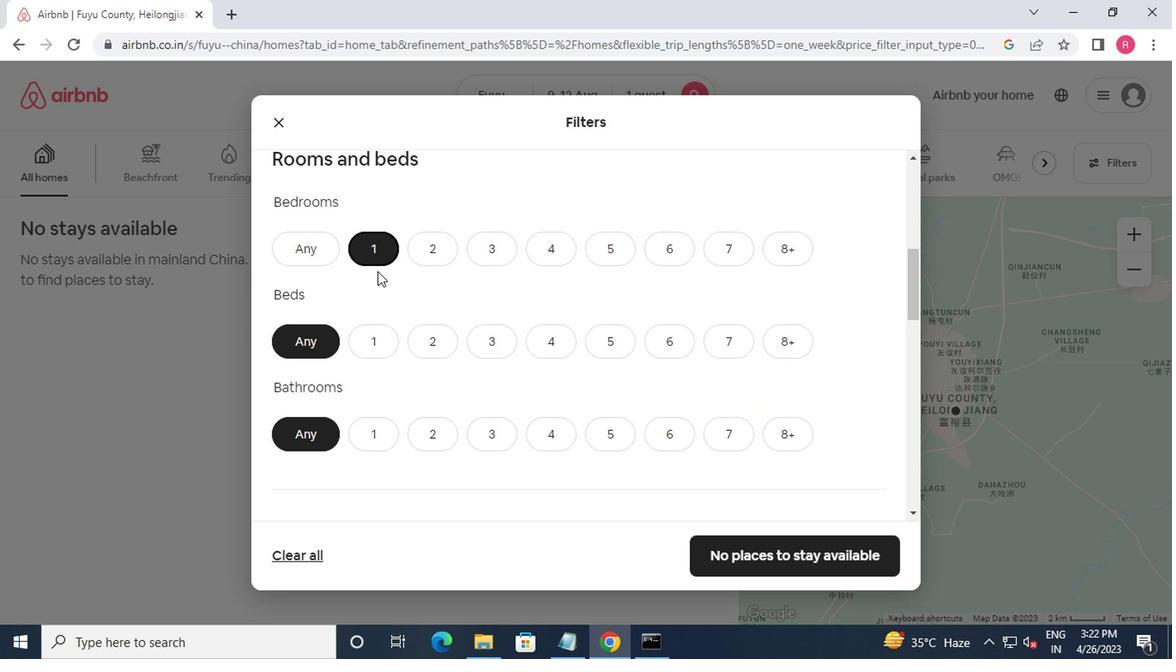 
Action: Mouse moved to (364, 190)
Screenshot: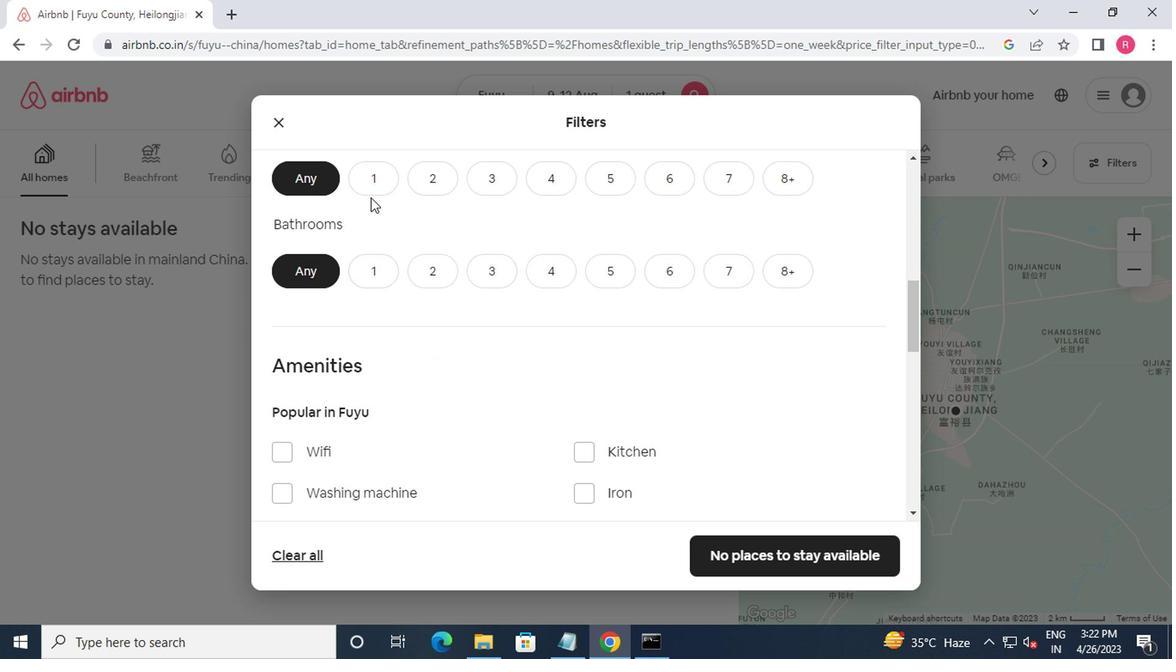 
Action: Mouse pressed left at (364, 190)
Screenshot: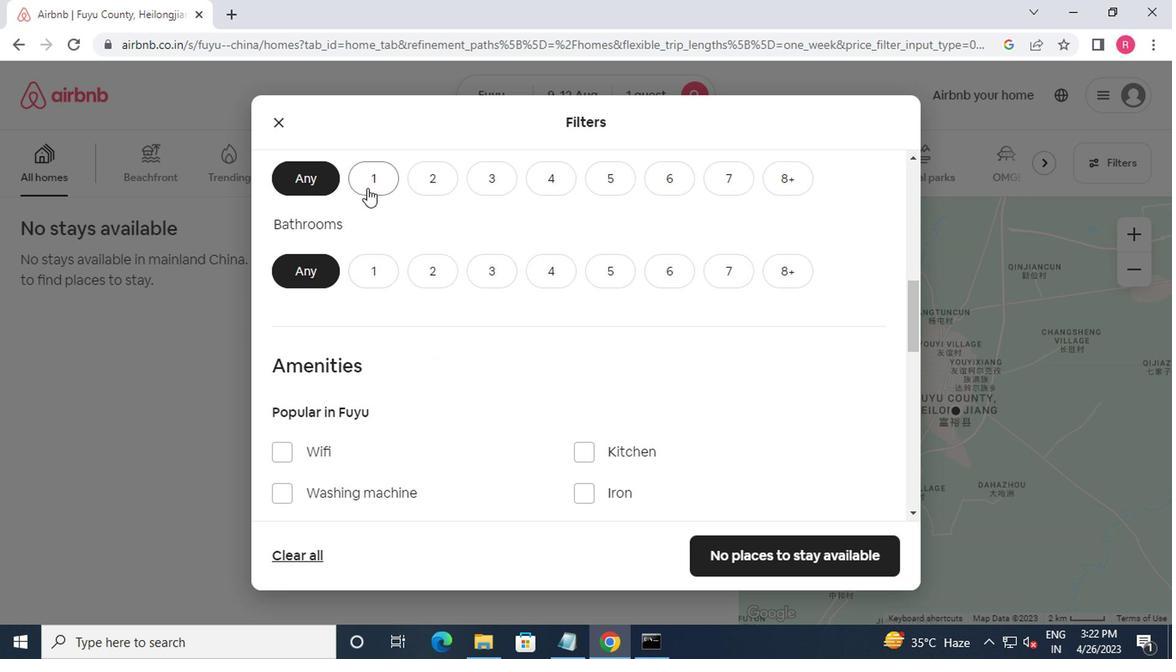 
Action: Mouse moved to (365, 277)
Screenshot: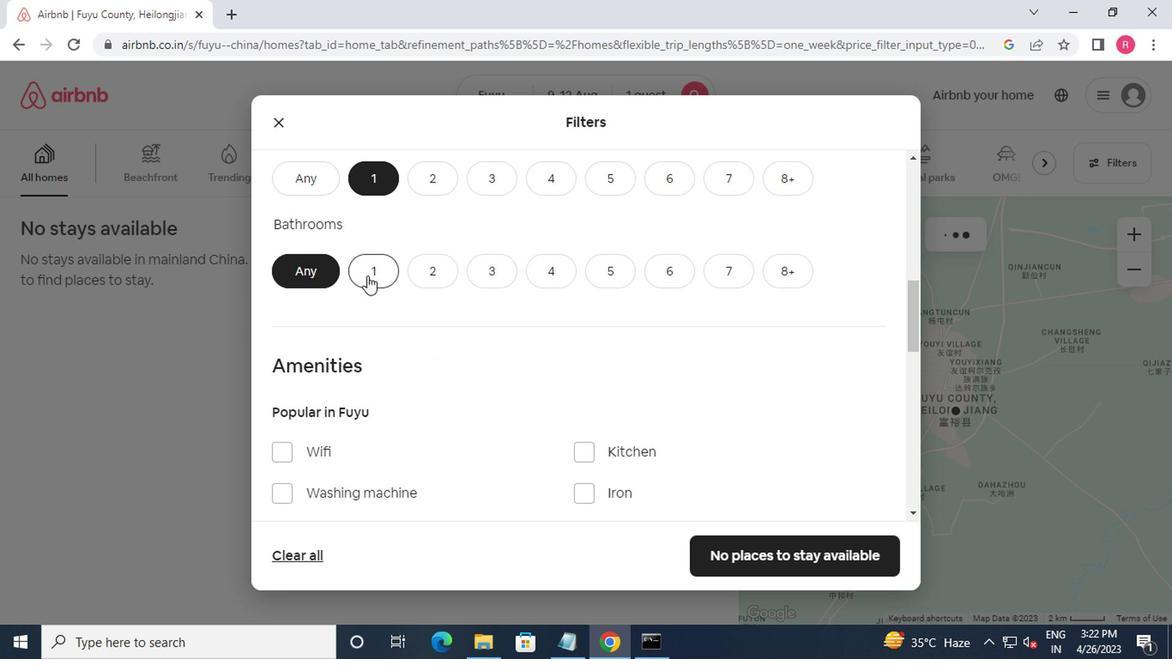 
Action: Mouse pressed left at (365, 277)
Screenshot: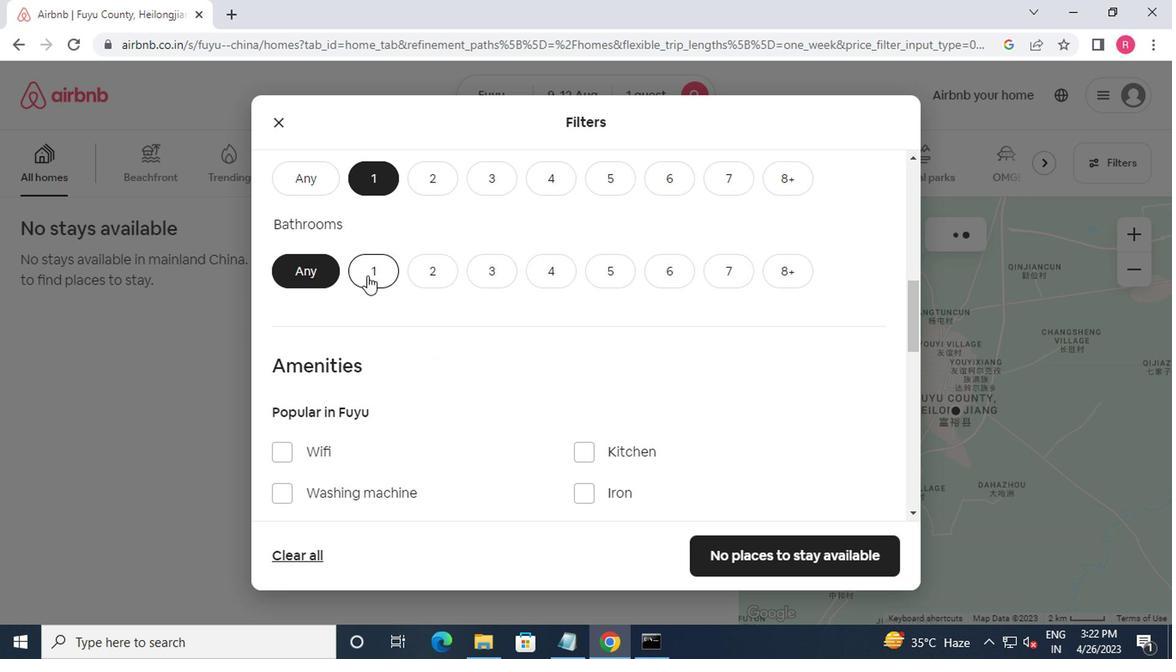 
Action: Mouse moved to (388, 296)
Screenshot: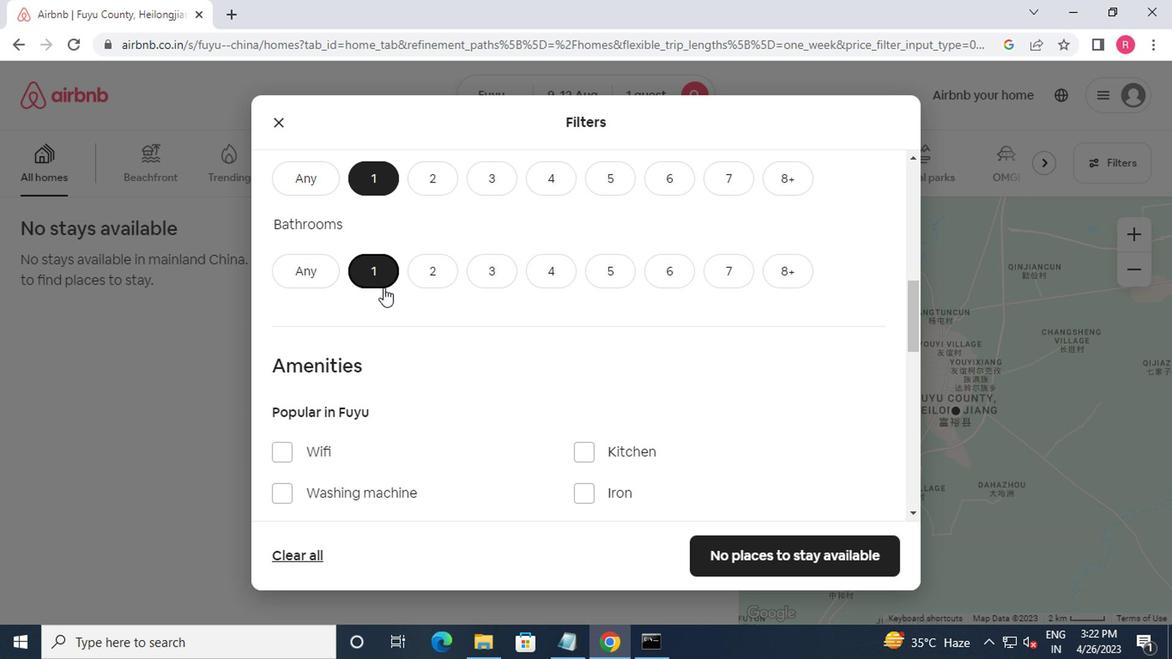 
Action: Mouse scrolled (388, 296) with delta (0, 0)
Screenshot: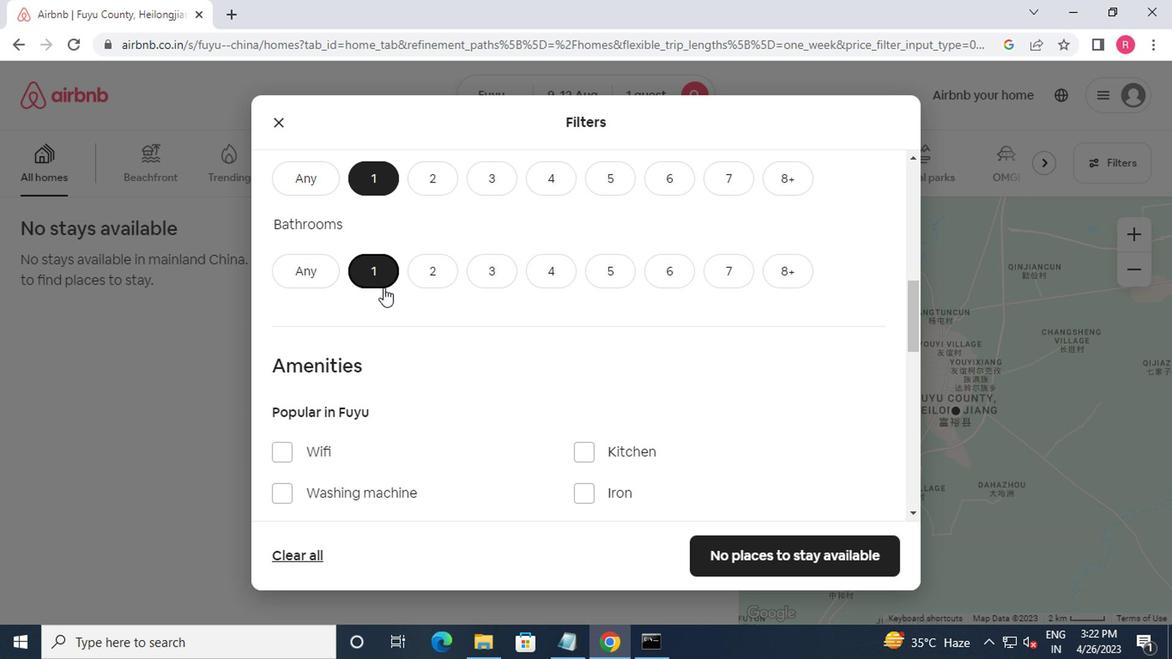 
Action: Mouse moved to (393, 305)
Screenshot: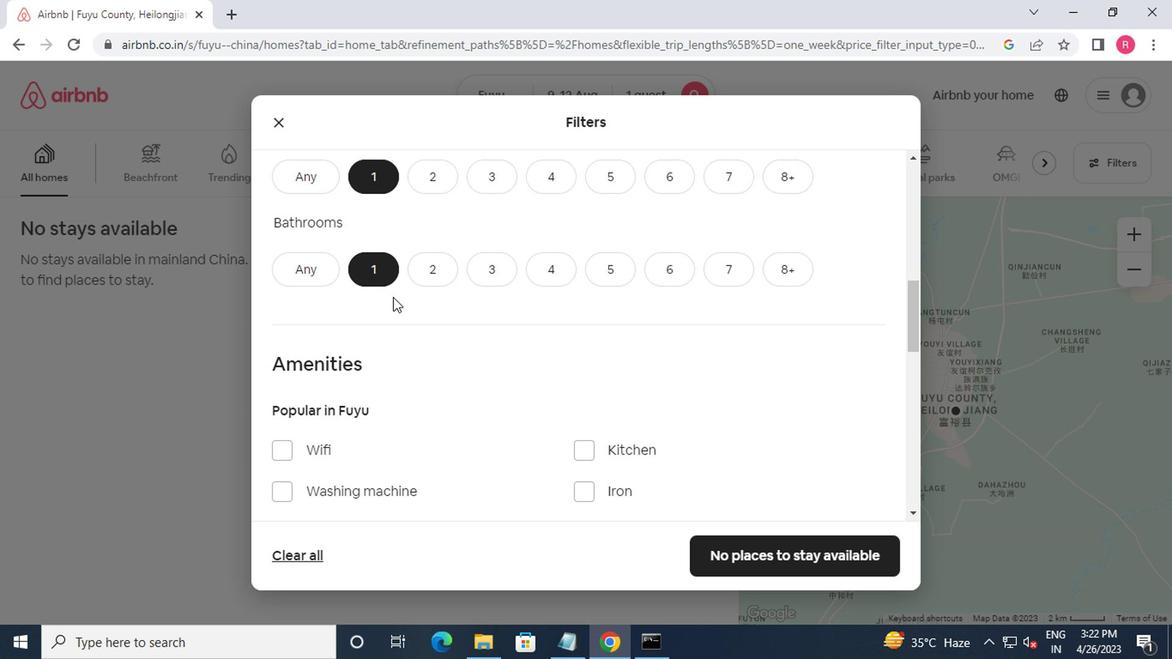 
Action: Mouse scrolled (393, 305) with delta (0, 0)
Screenshot: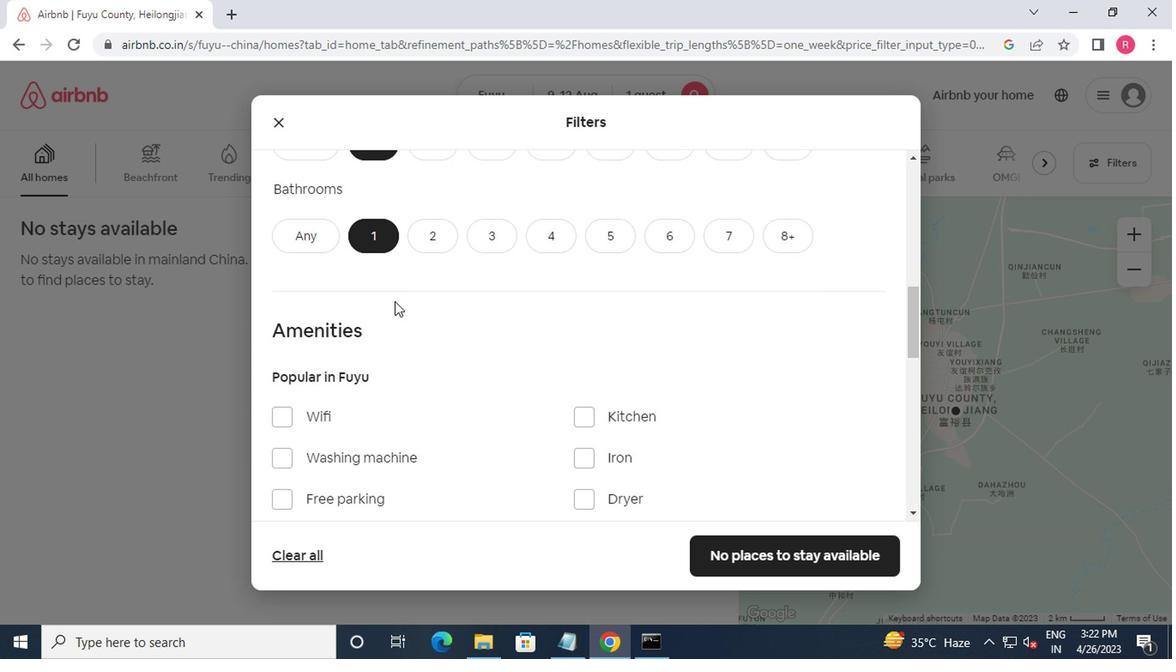 
Action: Mouse moved to (287, 281)
Screenshot: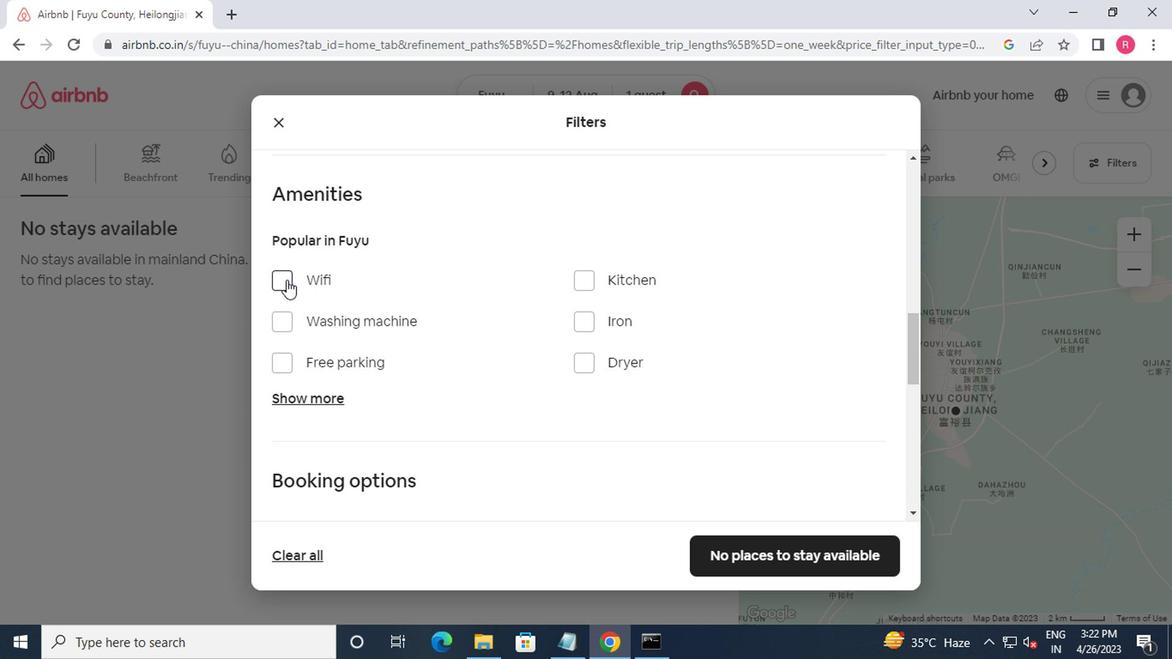 
Action: Mouse pressed left at (287, 281)
Screenshot: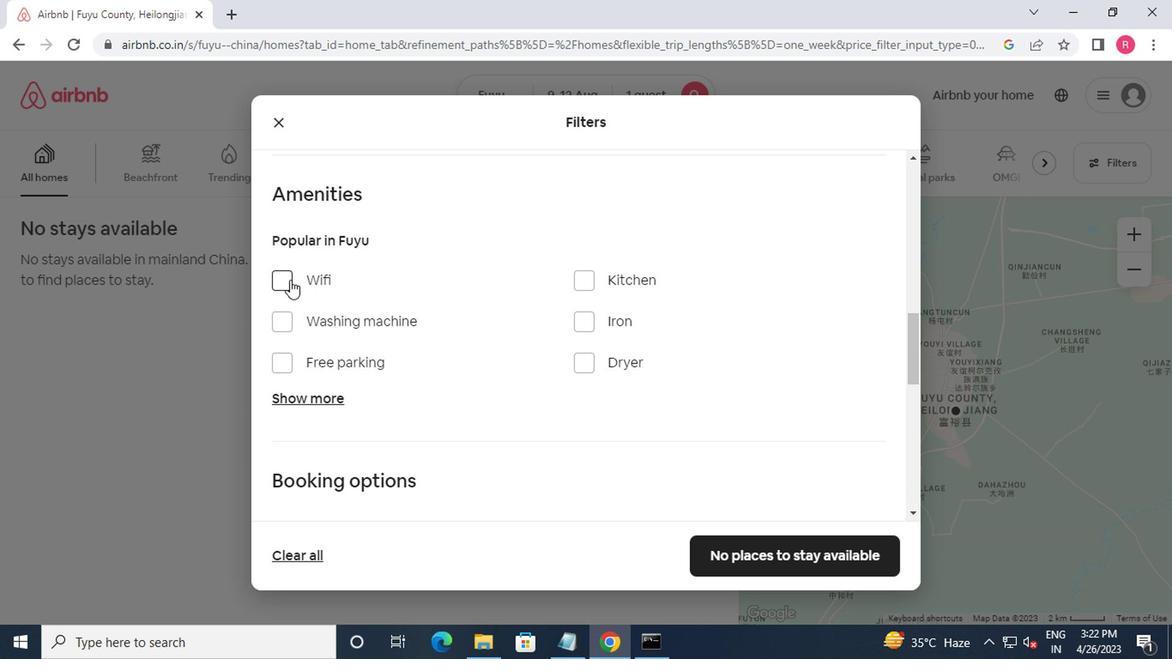 
Action: Mouse moved to (313, 285)
Screenshot: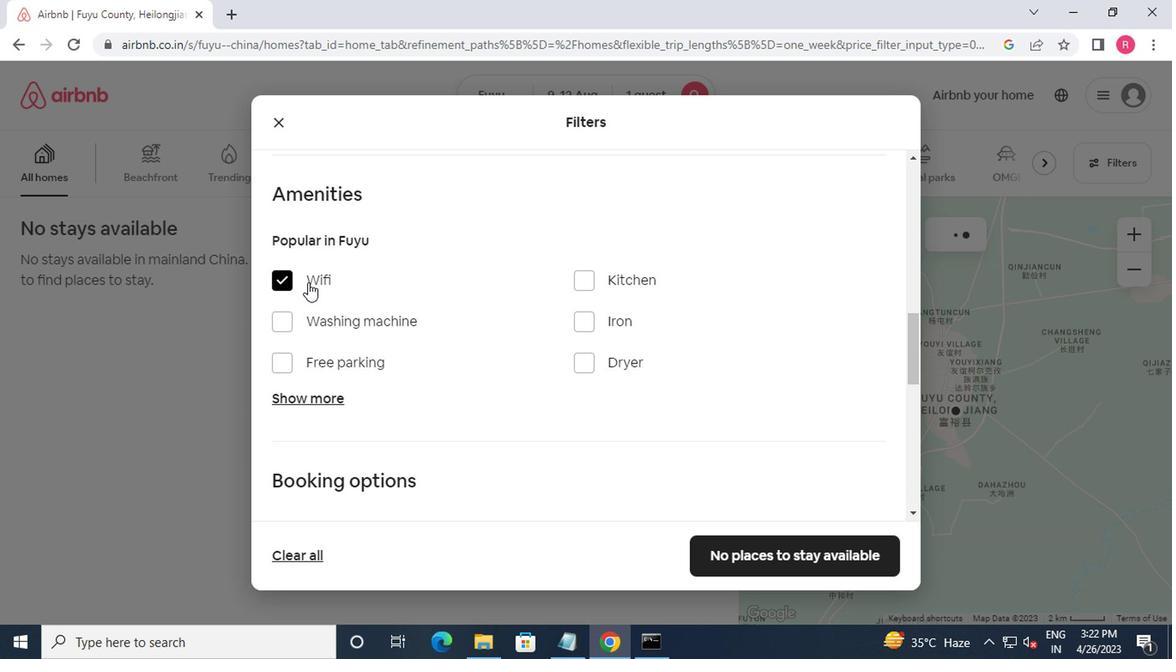 
Action: Mouse scrolled (313, 285) with delta (0, 0)
Screenshot: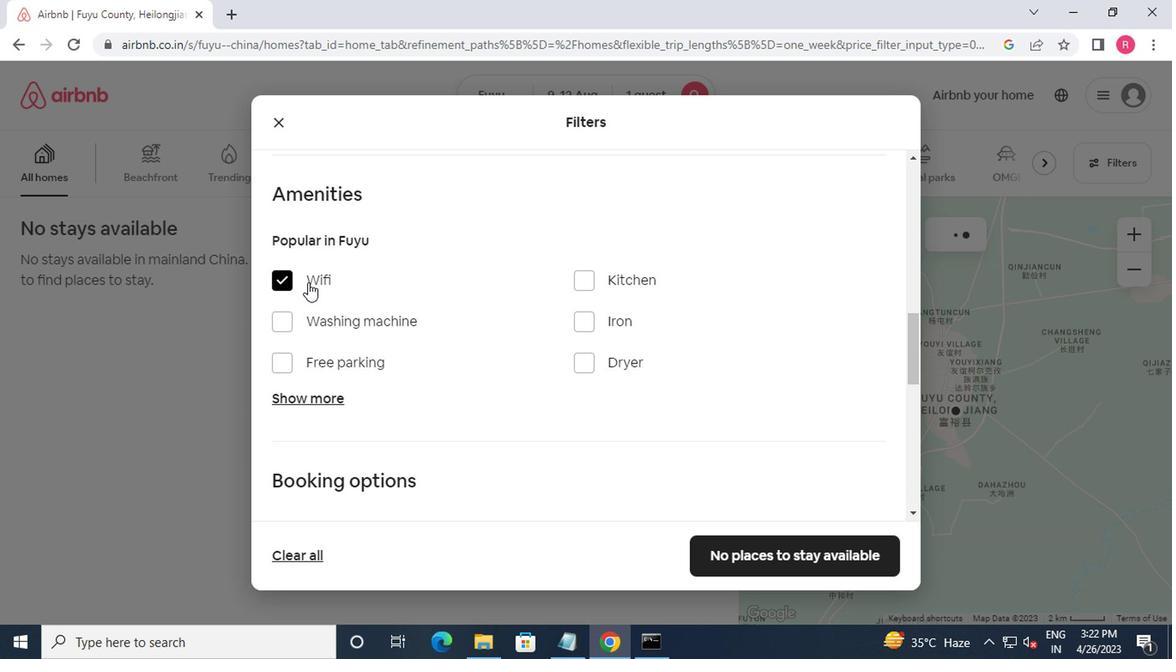
Action: Mouse moved to (329, 290)
Screenshot: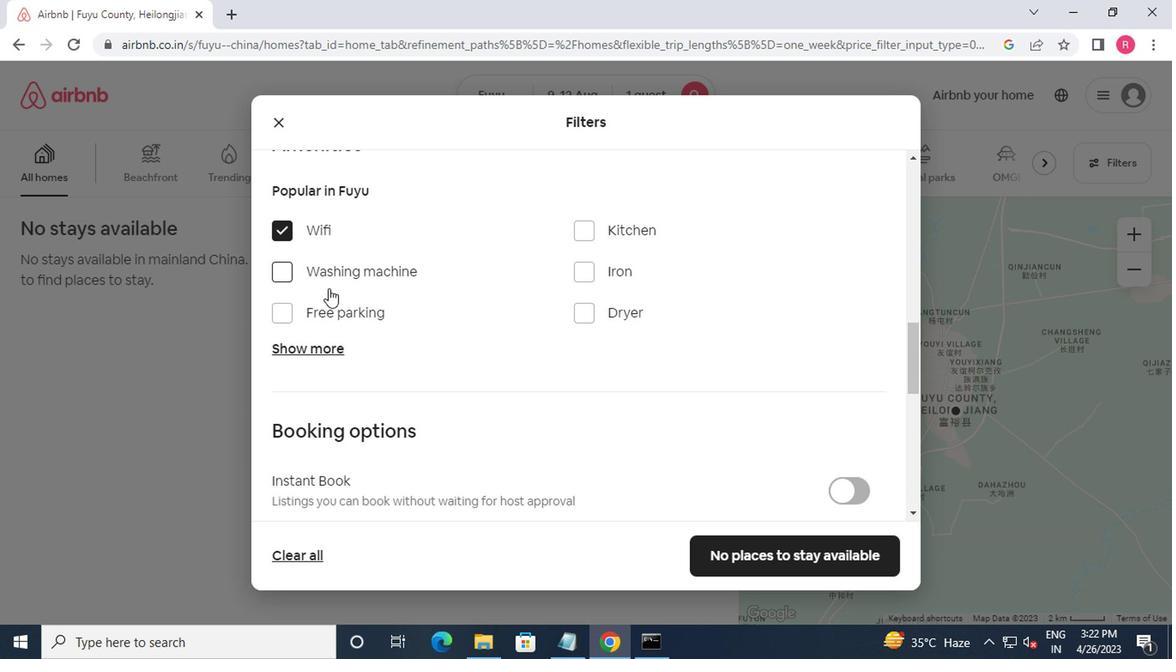 
Action: Mouse scrolled (329, 290) with delta (0, 0)
Screenshot: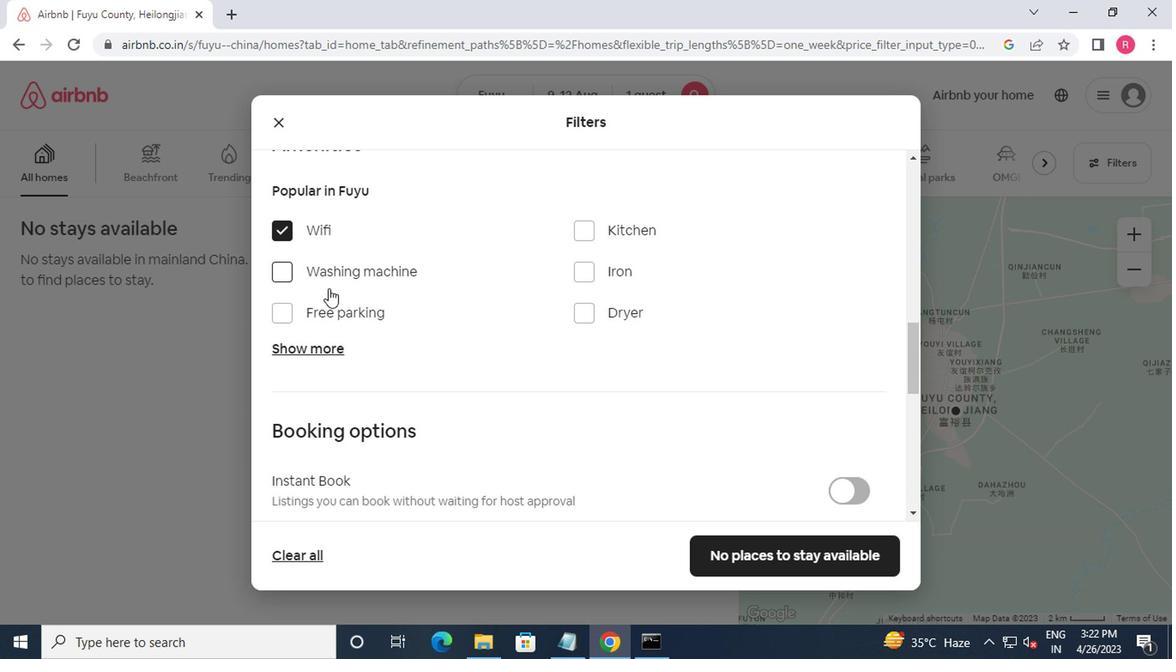 
Action: Mouse moved to (351, 302)
Screenshot: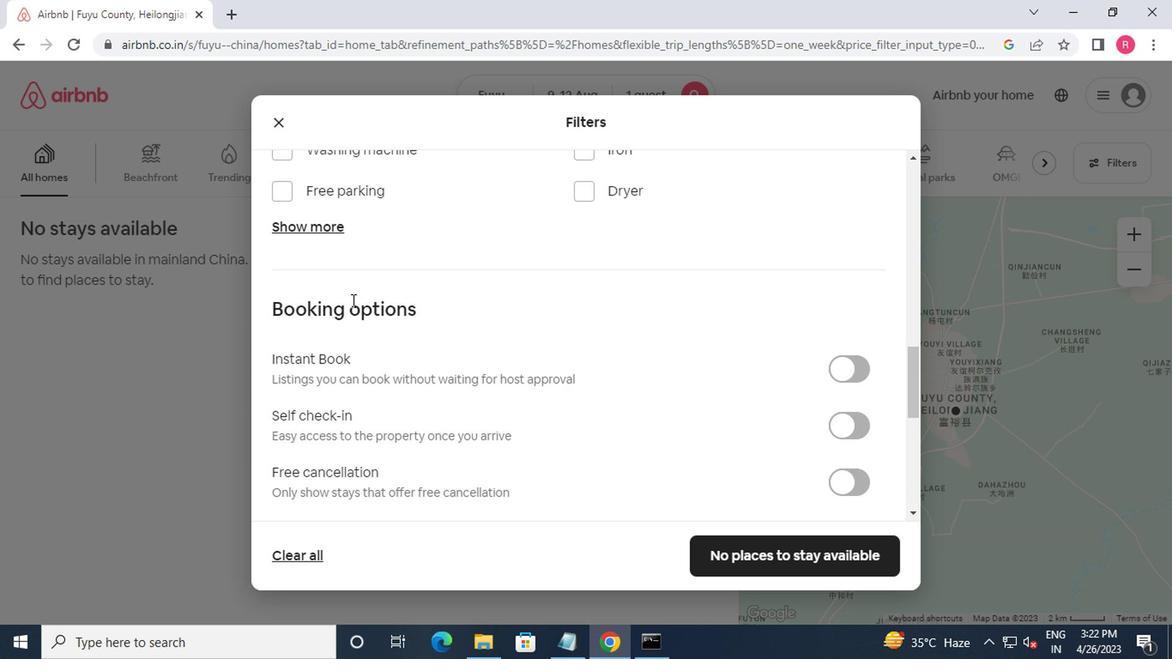 
Action: Mouse scrolled (351, 301) with delta (0, -1)
Screenshot: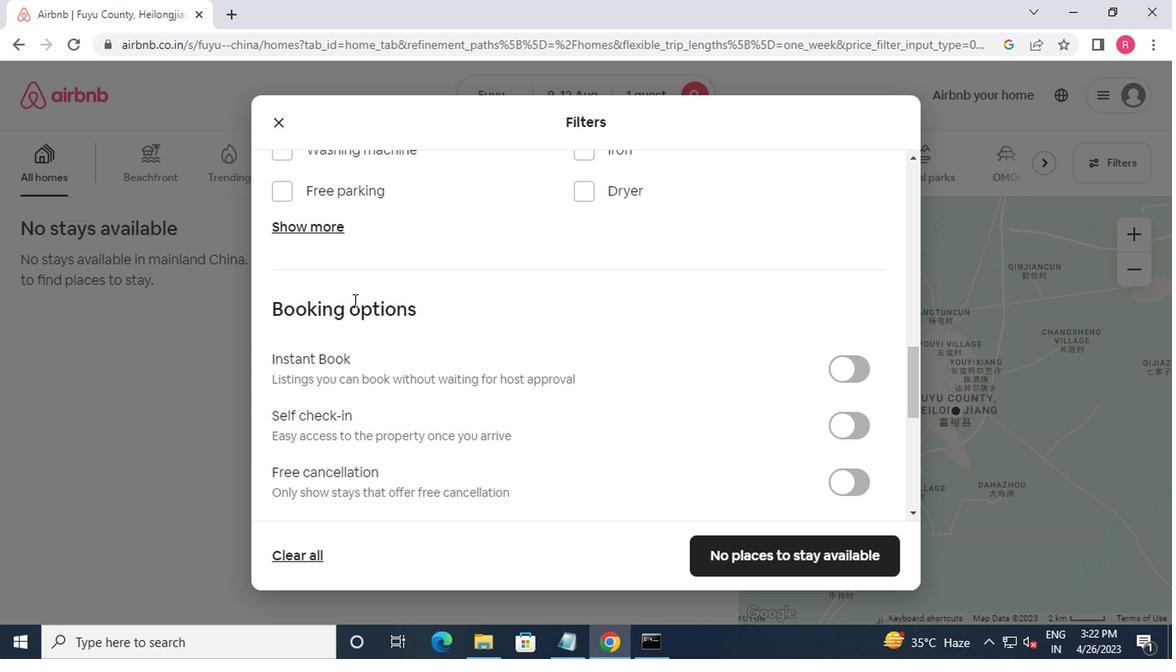 
Action: Mouse moved to (417, 314)
Screenshot: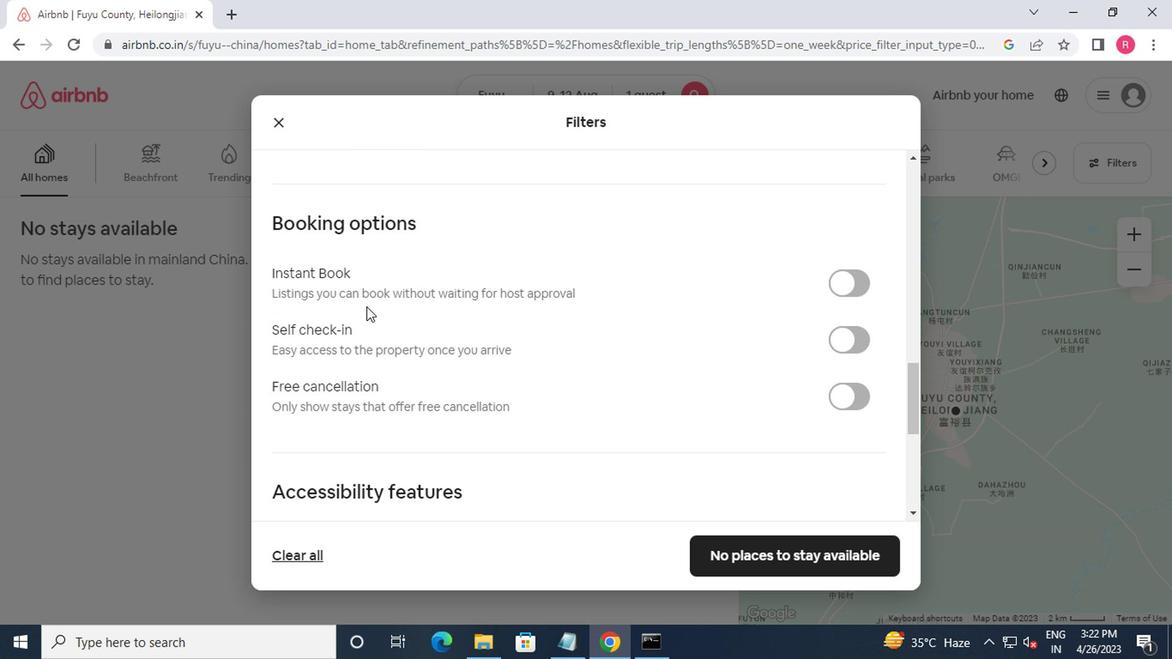 
Action: Mouse scrolled (417, 313) with delta (0, 0)
Screenshot: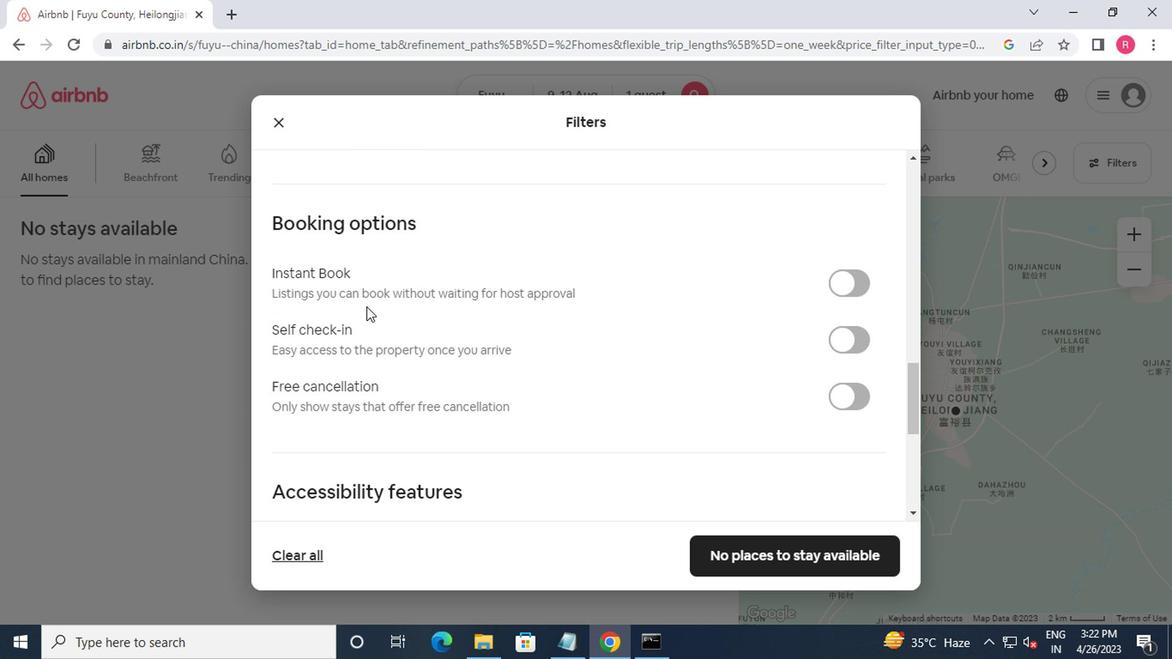 
Action: Mouse moved to (844, 255)
Screenshot: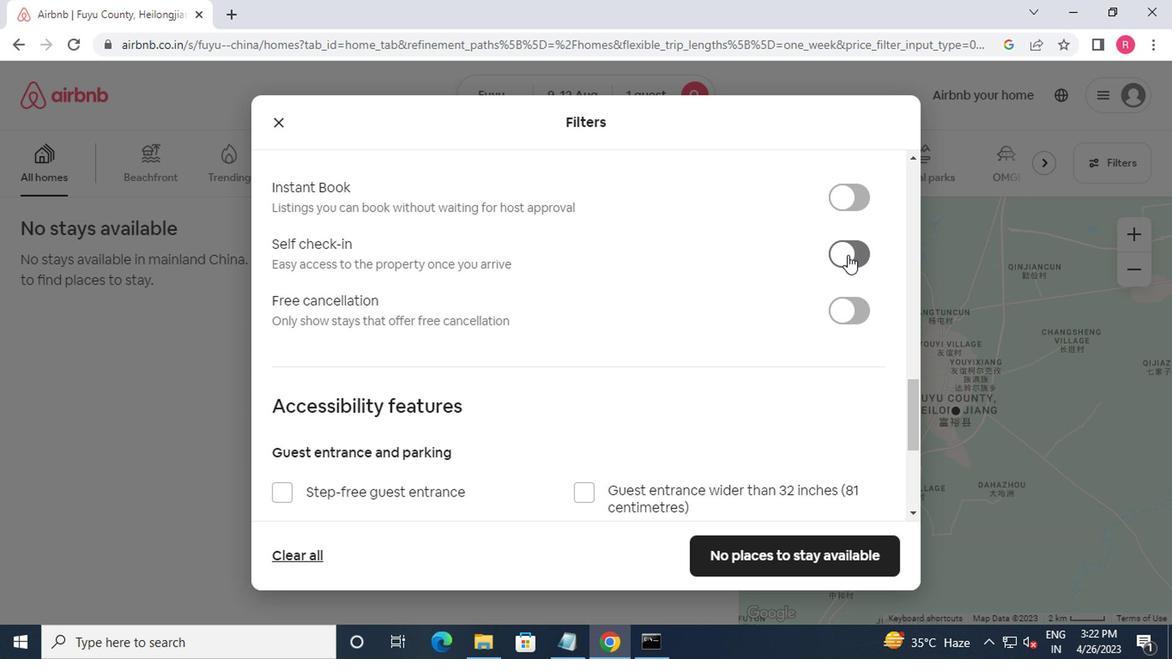 
Action: Mouse pressed left at (844, 255)
Screenshot: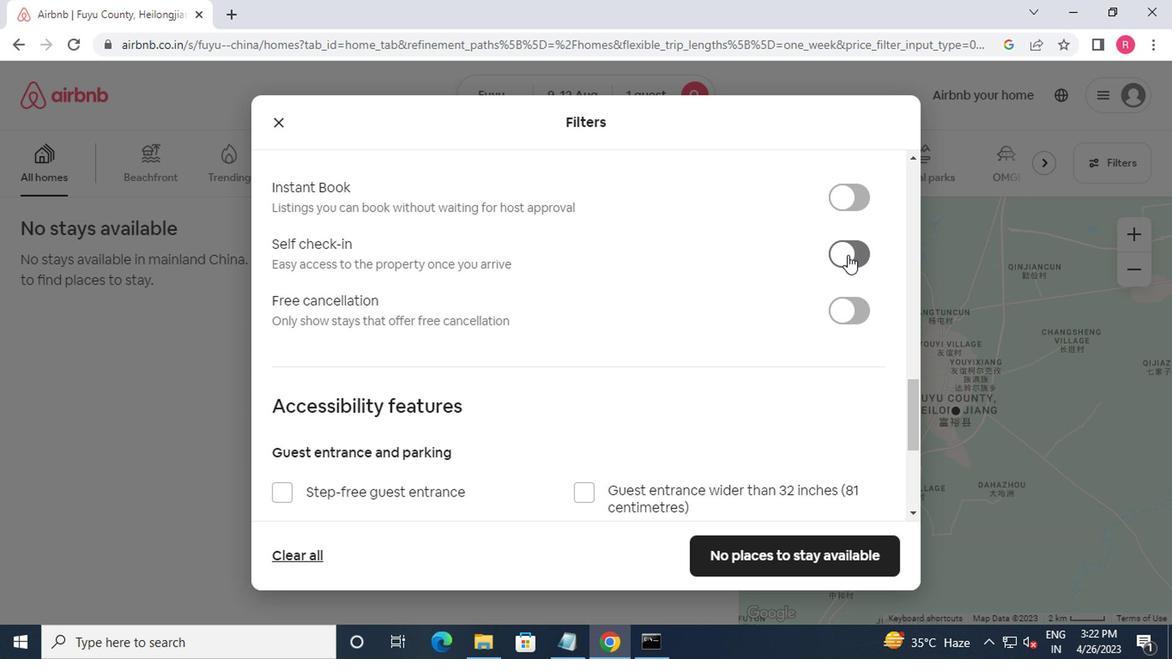 
Action: Mouse moved to (764, 314)
Screenshot: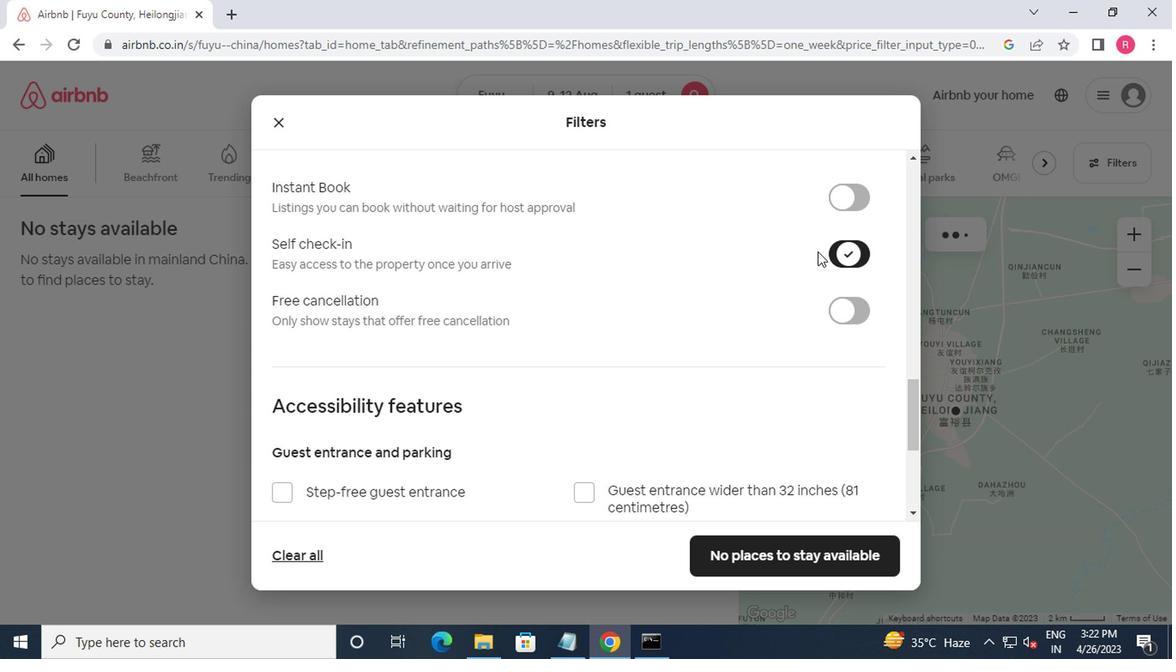
Action: Mouse scrolled (764, 313) with delta (0, 0)
Screenshot: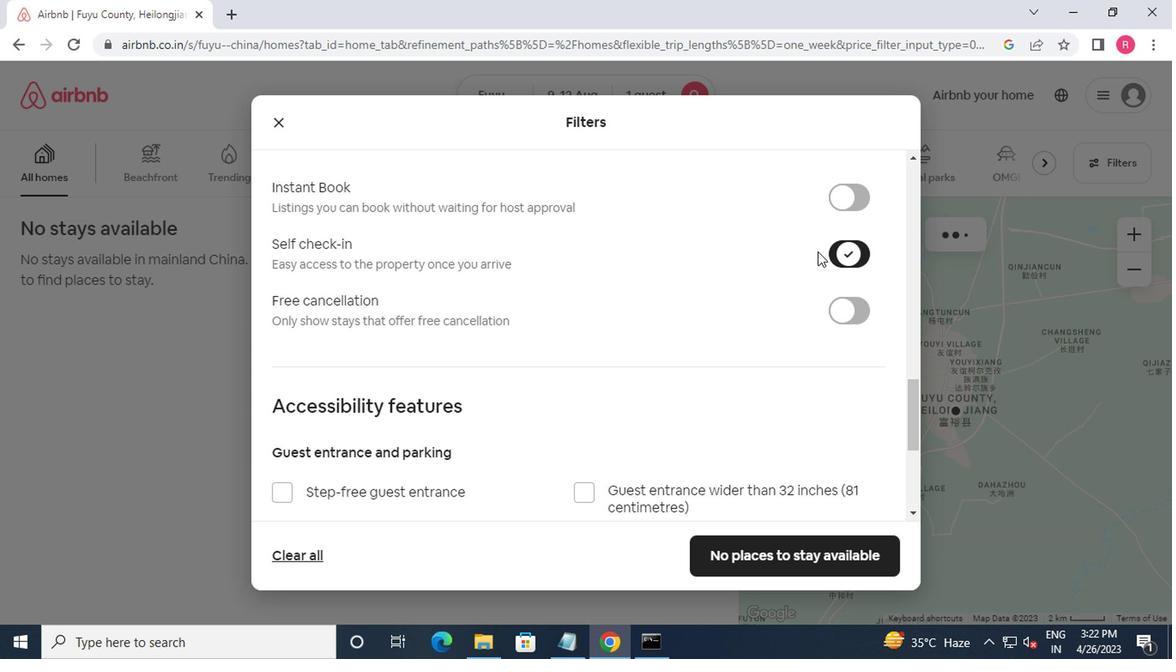 
Action: Mouse moved to (755, 329)
Screenshot: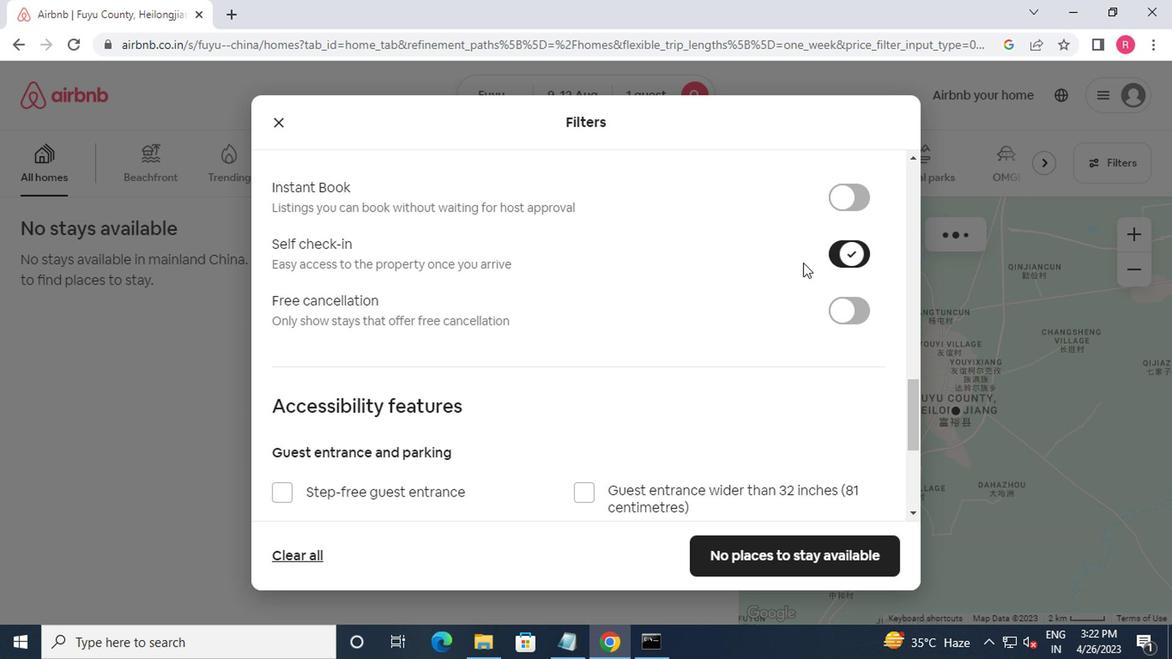 
Action: Mouse scrolled (755, 328) with delta (0, 0)
Screenshot: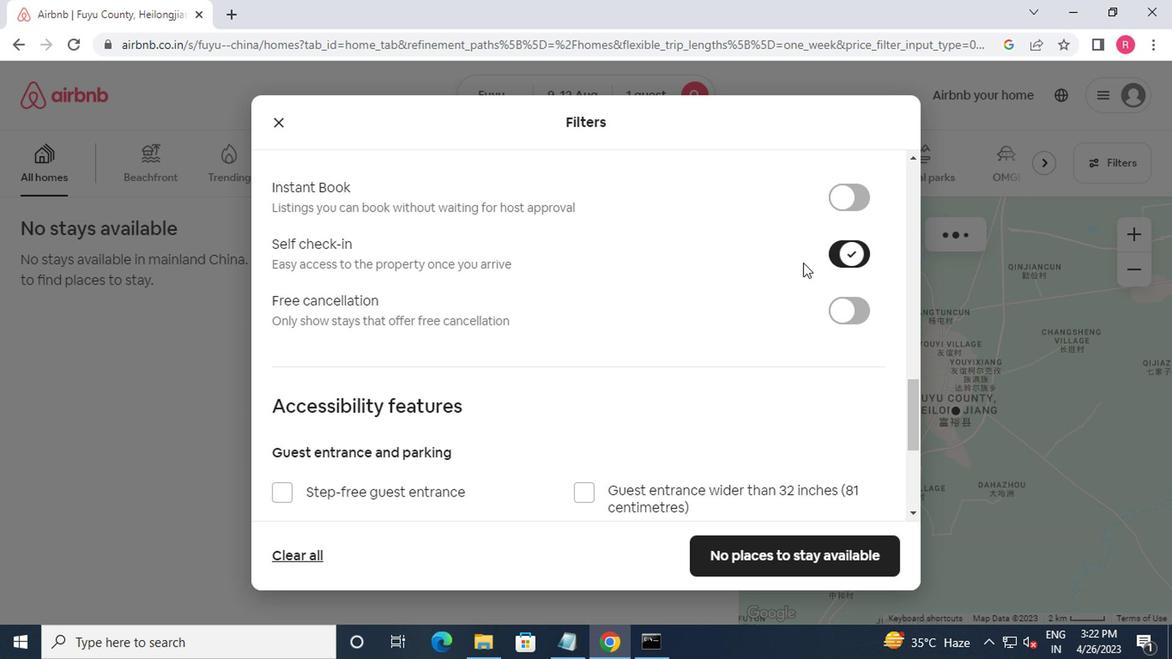 
Action: Mouse moved to (749, 337)
Screenshot: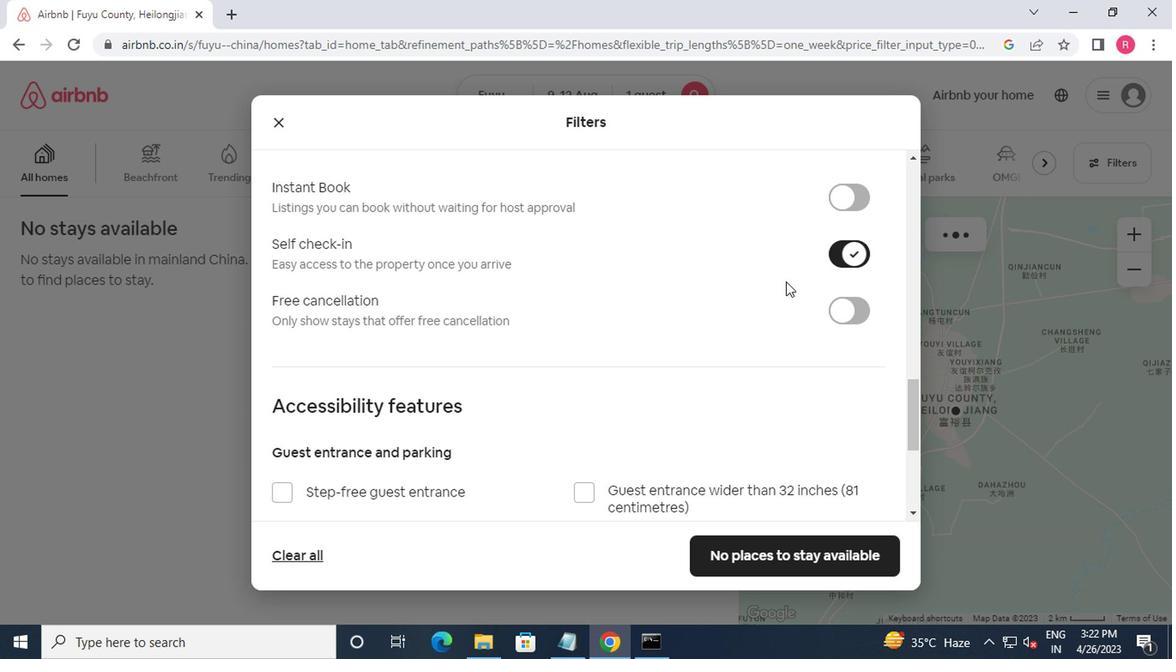 
Action: Mouse scrolled (749, 337) with delta (0, 0)
Screenshot: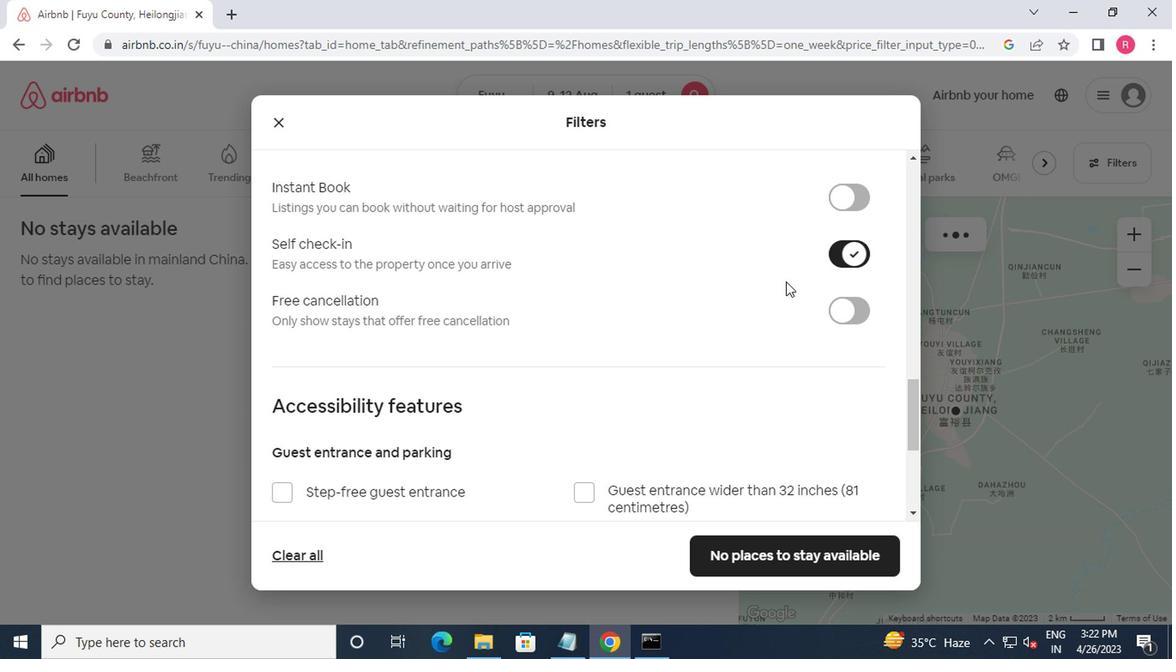 
Action: Mouse moved to (745, 348)
Screenshot: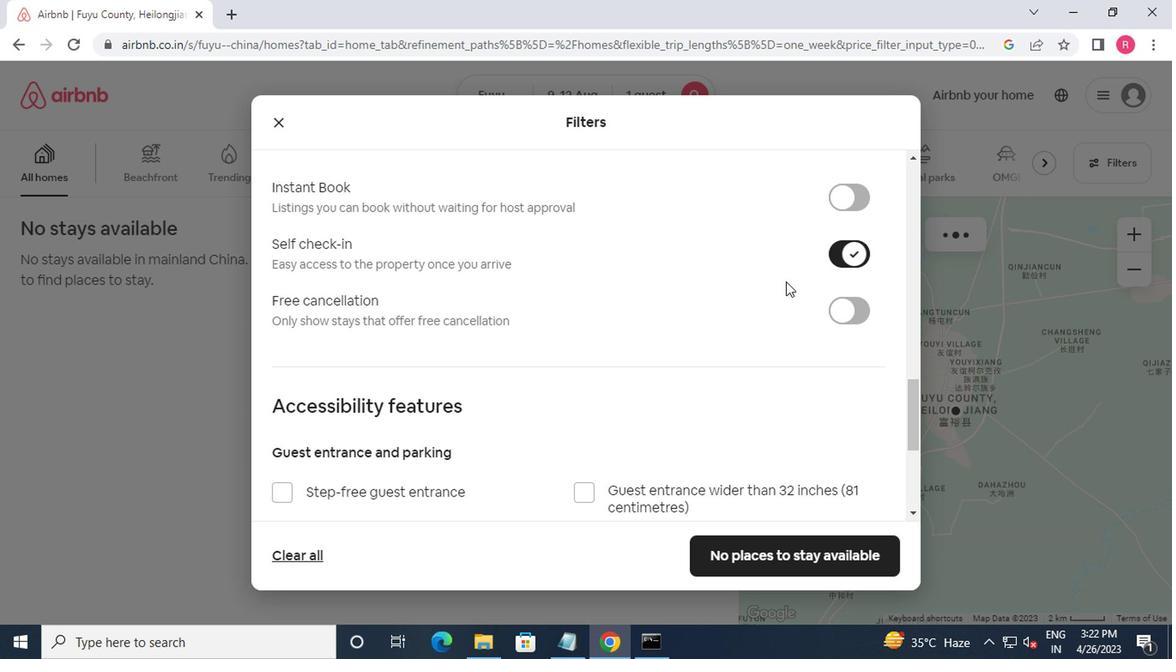 
Action: Mouse scrolled (745, 346) with delta (0, -1)
Screenshot: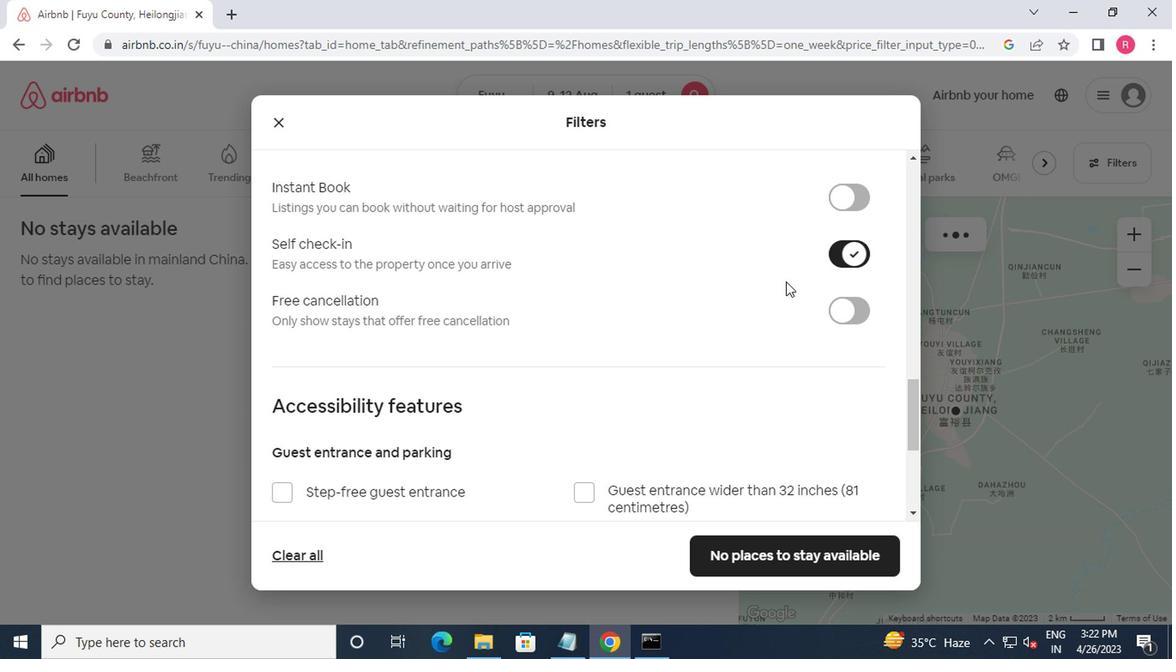 
Action: Mouse moved to (748, 372)
Screenshot: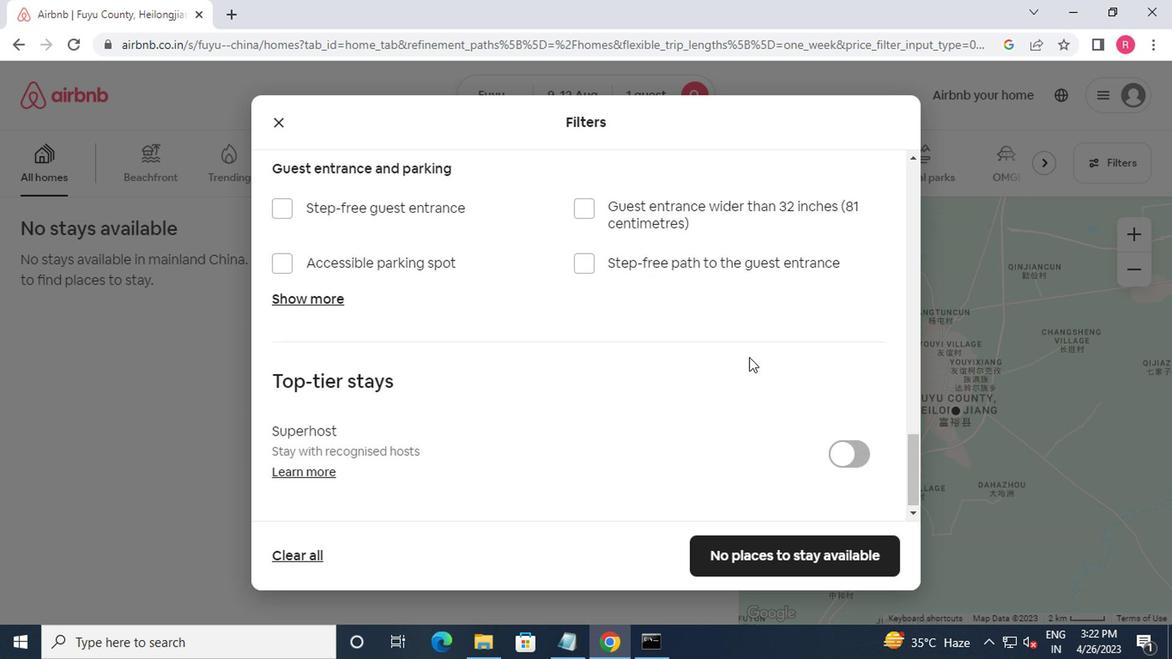 
Action: Mouse scrolled (748, 371) with delta (0, 0)
Screenshot: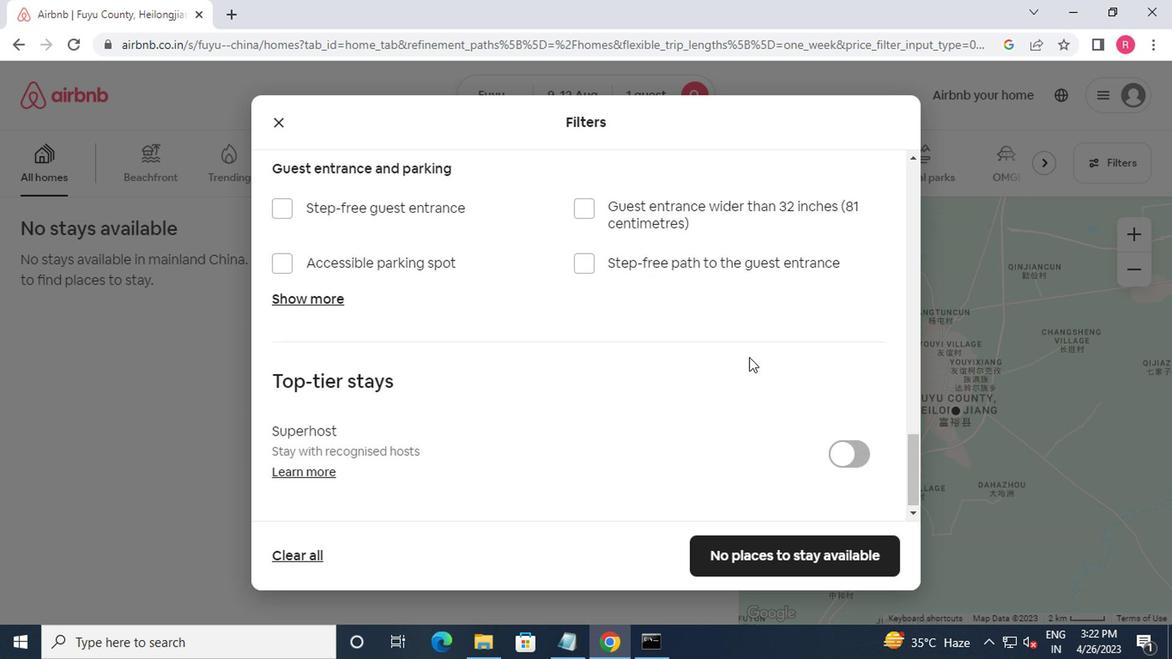 
Action: Mouse moved to (748, 376)
Screenshot: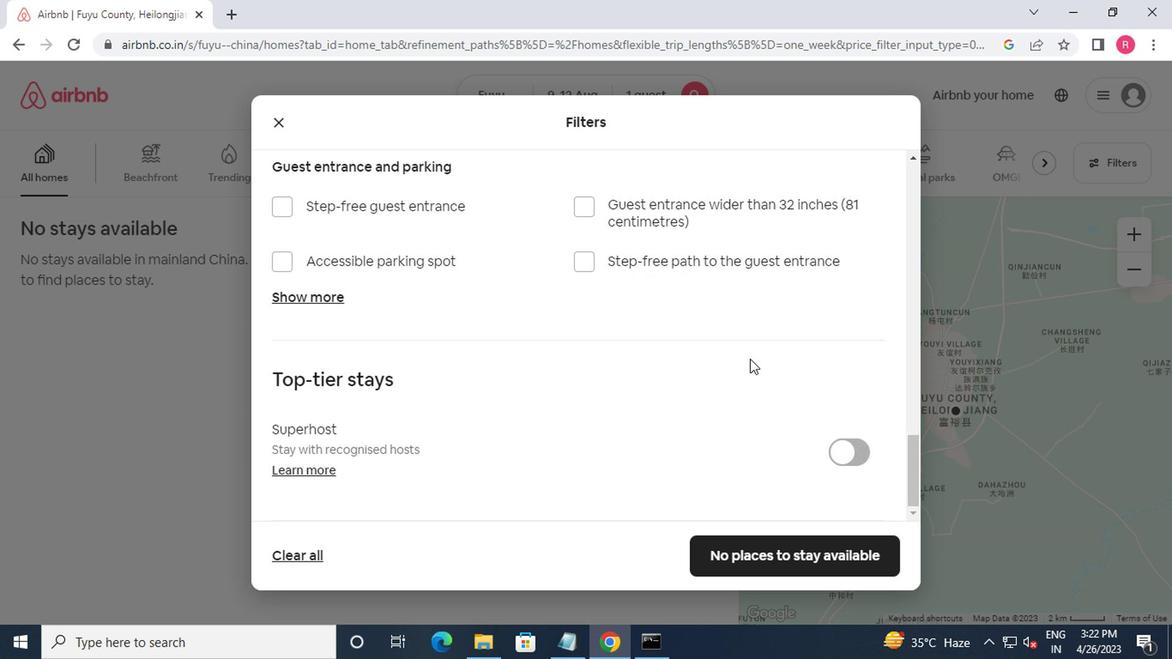 
Action: Mouse scrolled (748, 376) with delta (0, 0)
Screenshot: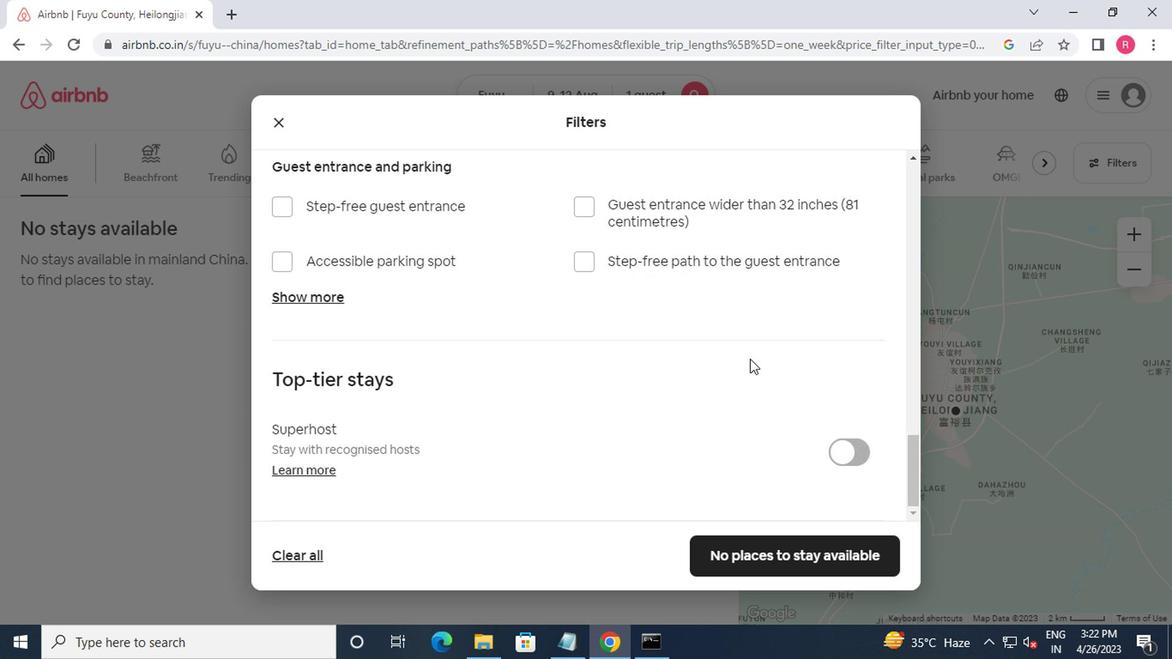
Action: Mouse moved to (748, 381)
Screenshot: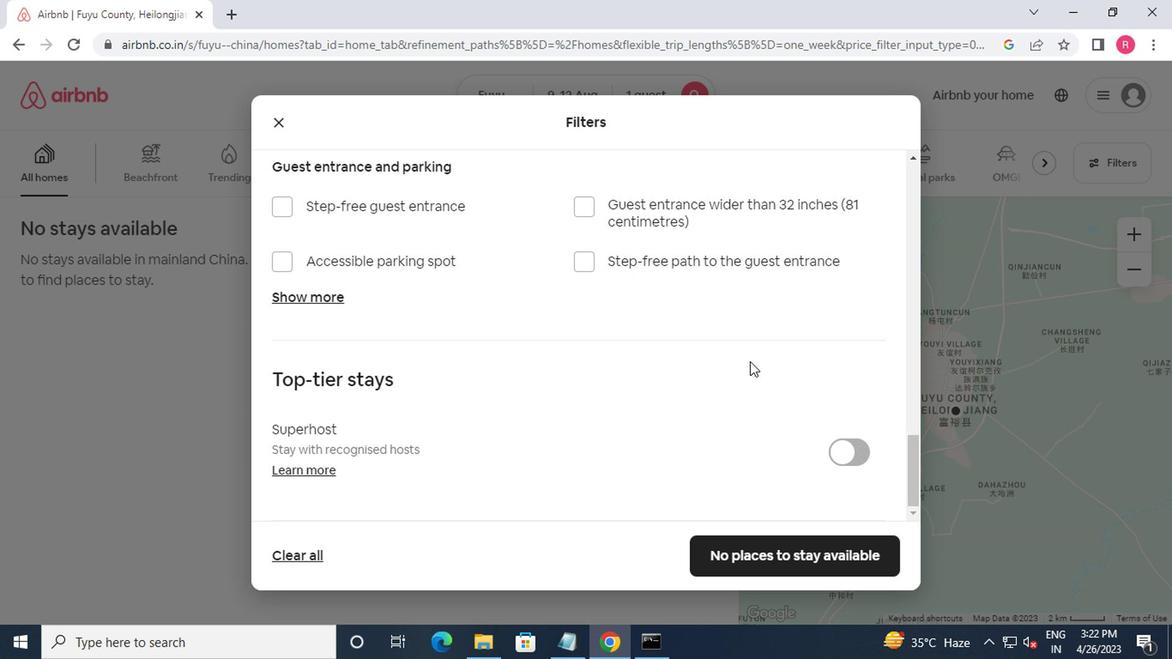 
Action: Mouse scrolled (748, 380) with delta (0, 0)
Screenshot: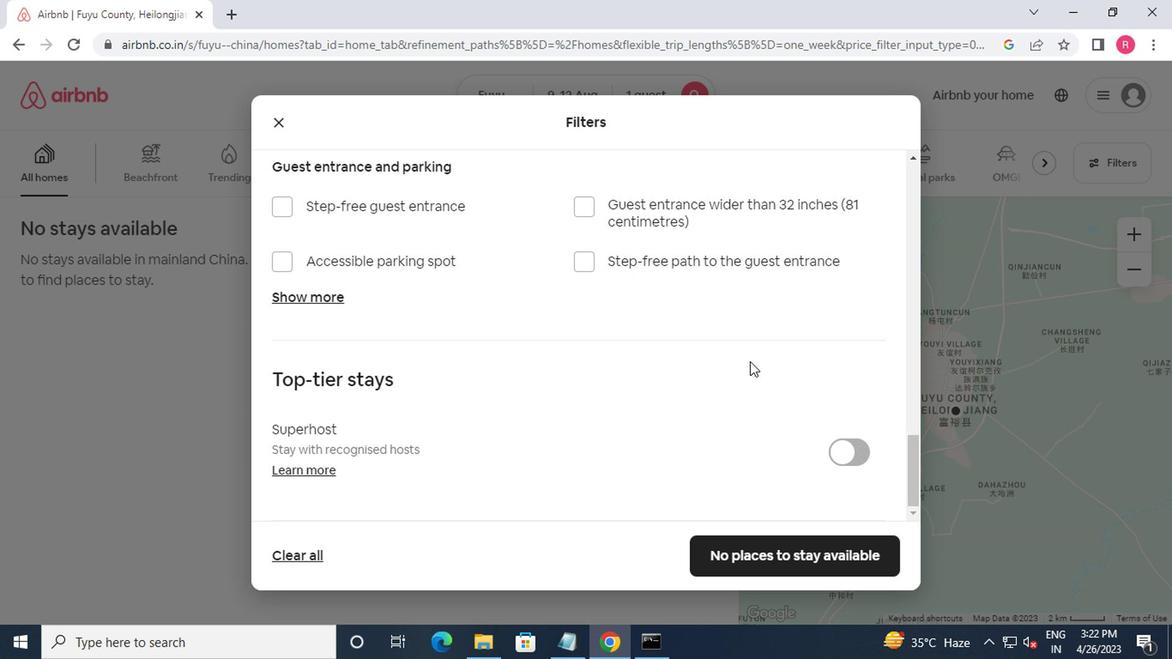 
Action: Mouse moved to (748, 384)
Screenshot: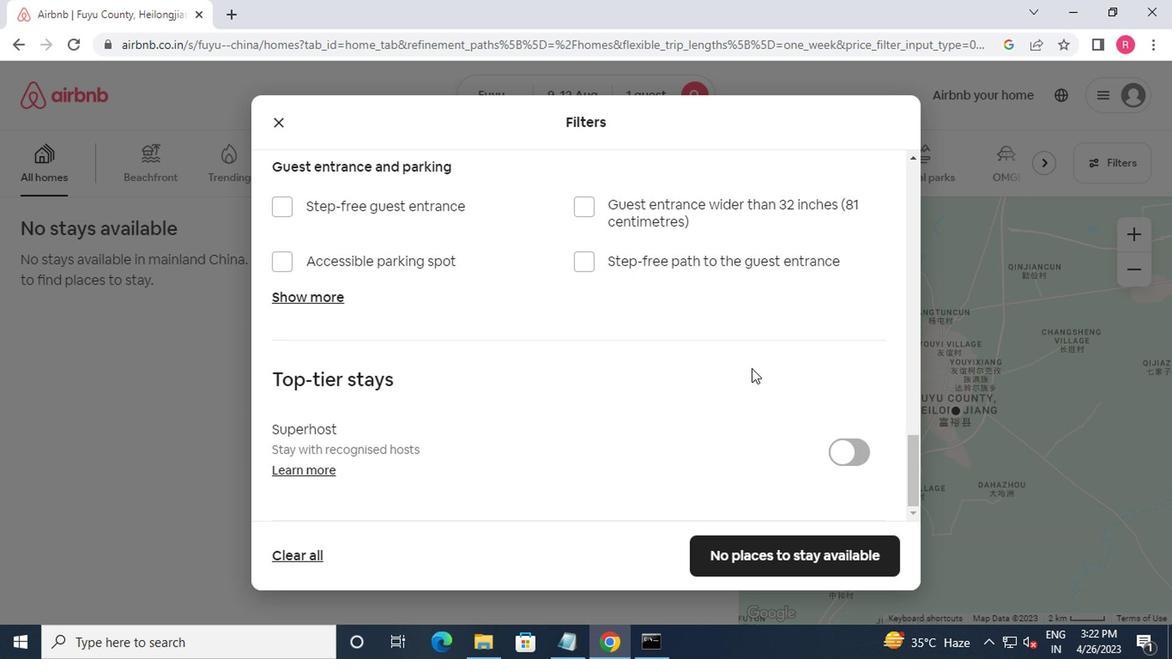 
Action: Mouse scrolled (748, 383) with delta (0, -1)
Screenshot: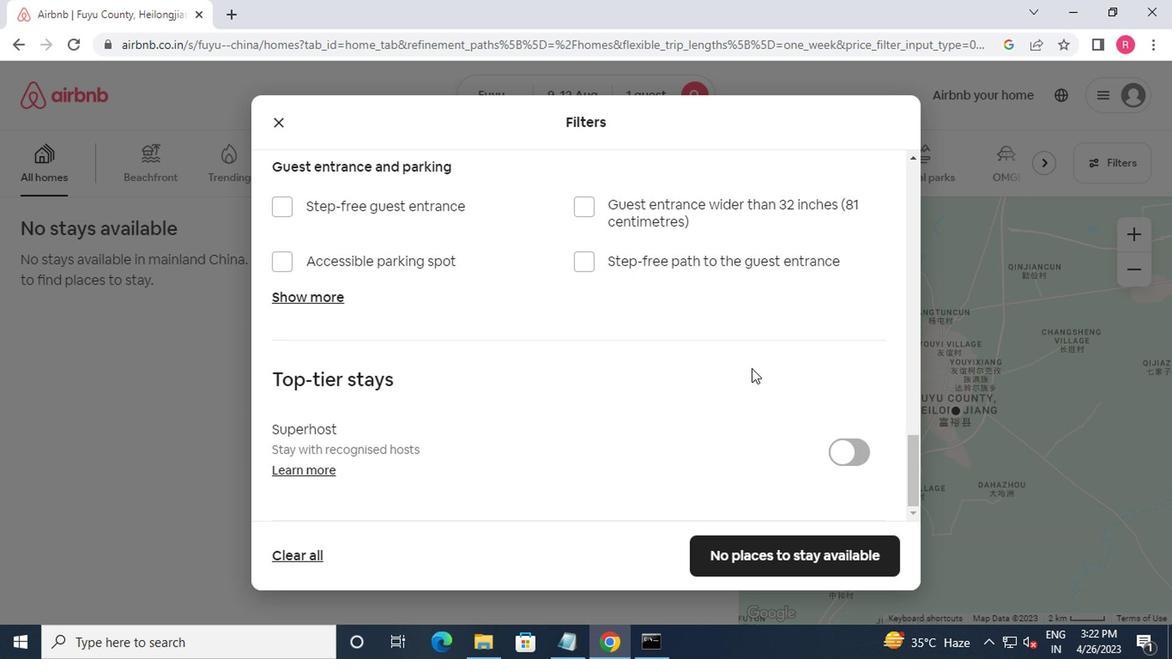 
Action: Mouse moved to (754, 391)
Screenshot: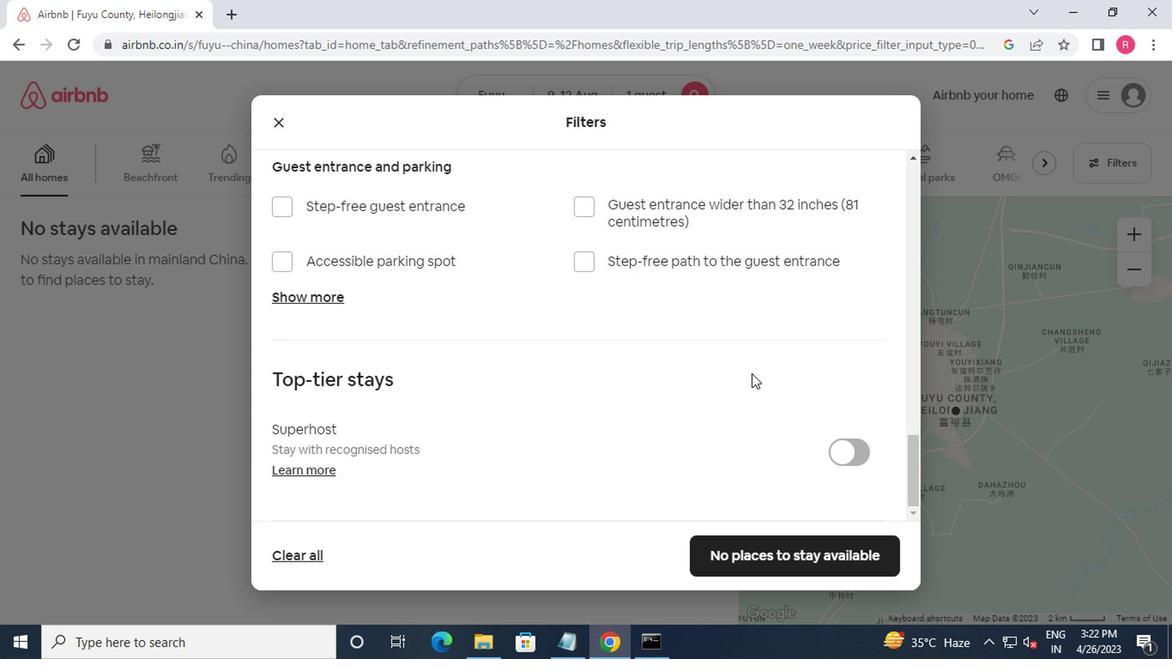 
Action: Mouse scrolled (754, 391) with delta (0, 0)
Screenshot: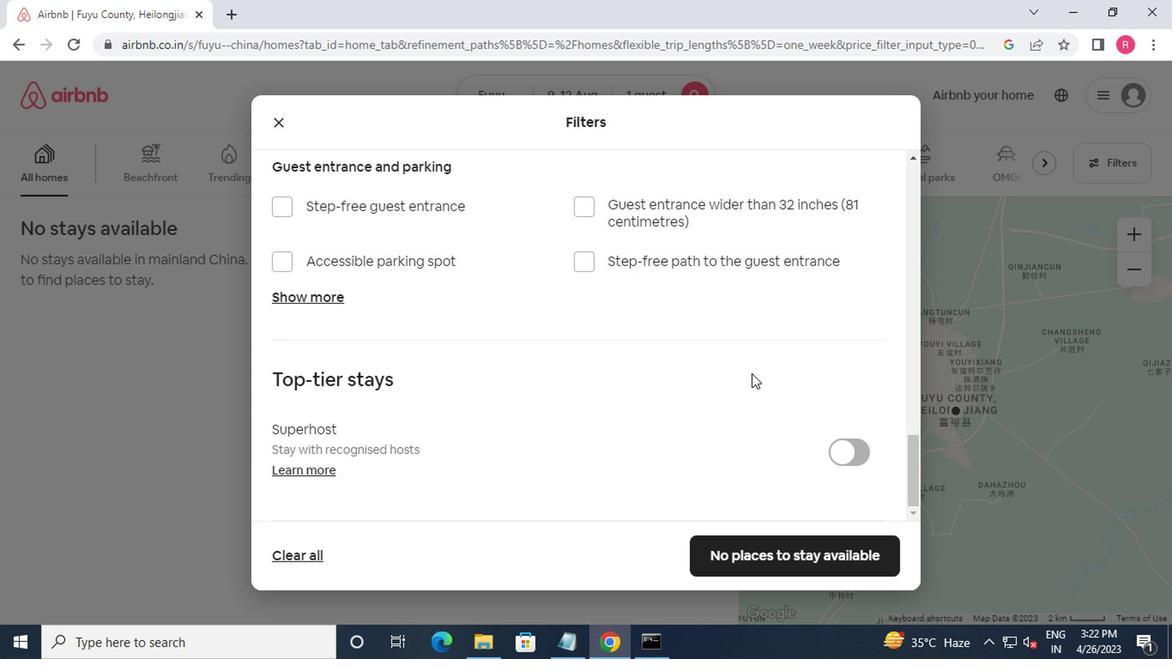 
Action: Mouse moved to (755, 564)
Screenshot: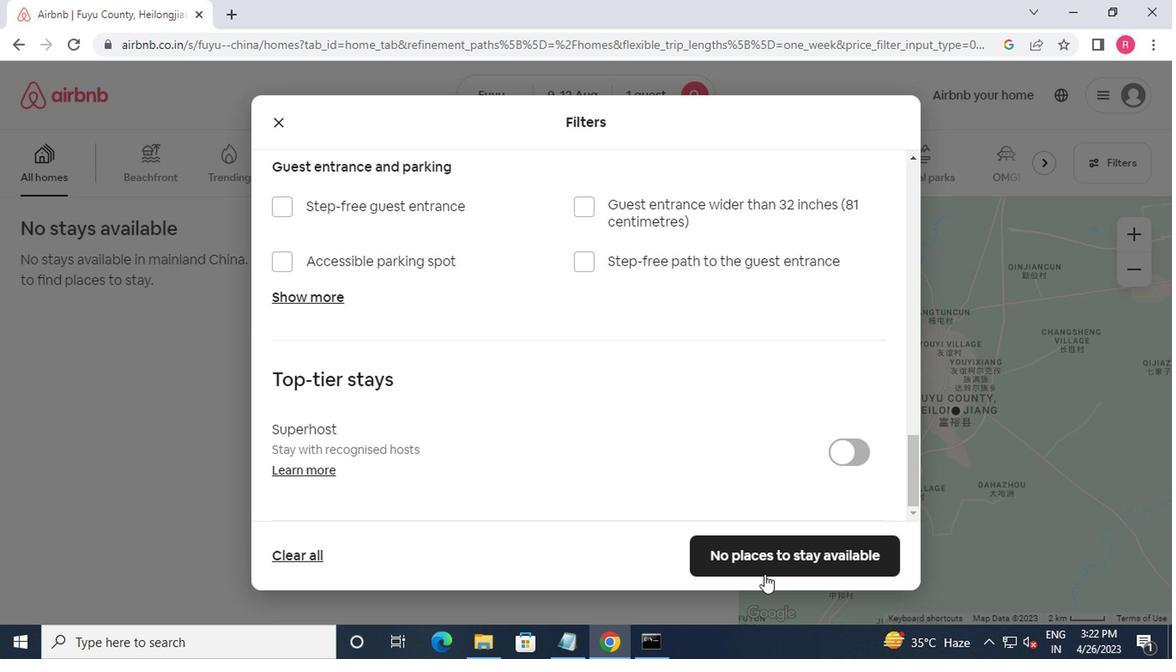 
Action: Mouse pressed left at (755, 564)
Screenshot: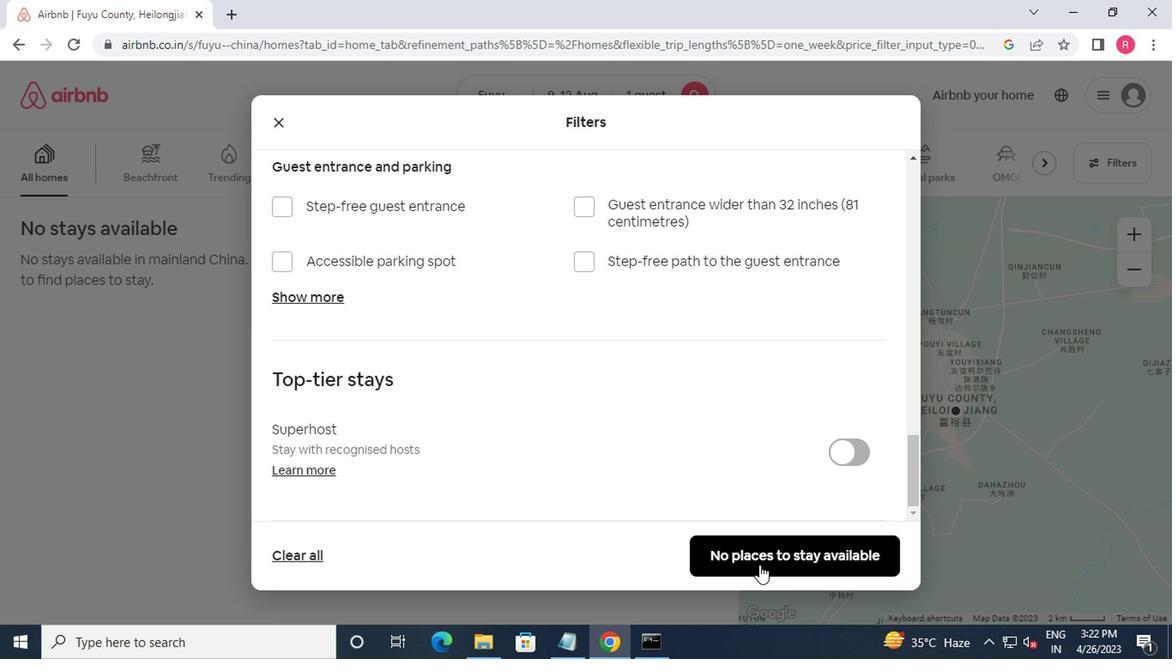
Action: Mouse moved to (757, 561)
Screenshot: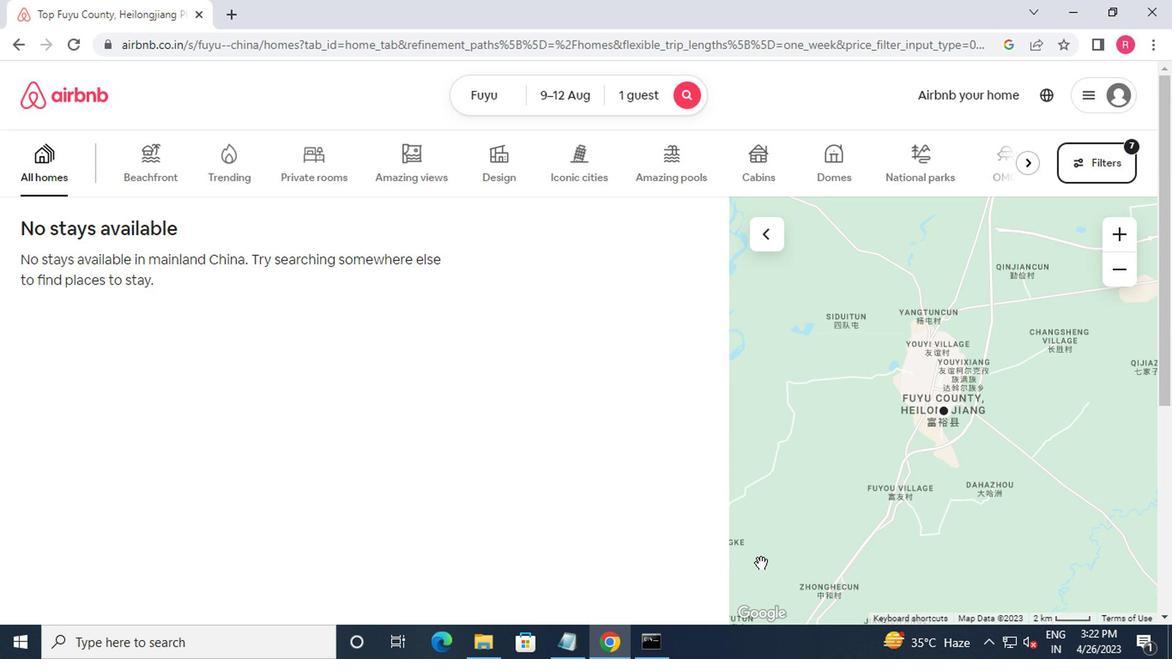 
